 Task: Create a sub task Gather and Analyse Requirements for the task  Develop a new online tool for customer support ticketing in the project AnchorTech , assign it to team member softage.2@softage.net and update the status of the sub task to  On Track  , set the priority of the sub task to Low
Action: Mouse moved to (975, 520)
Screenshot: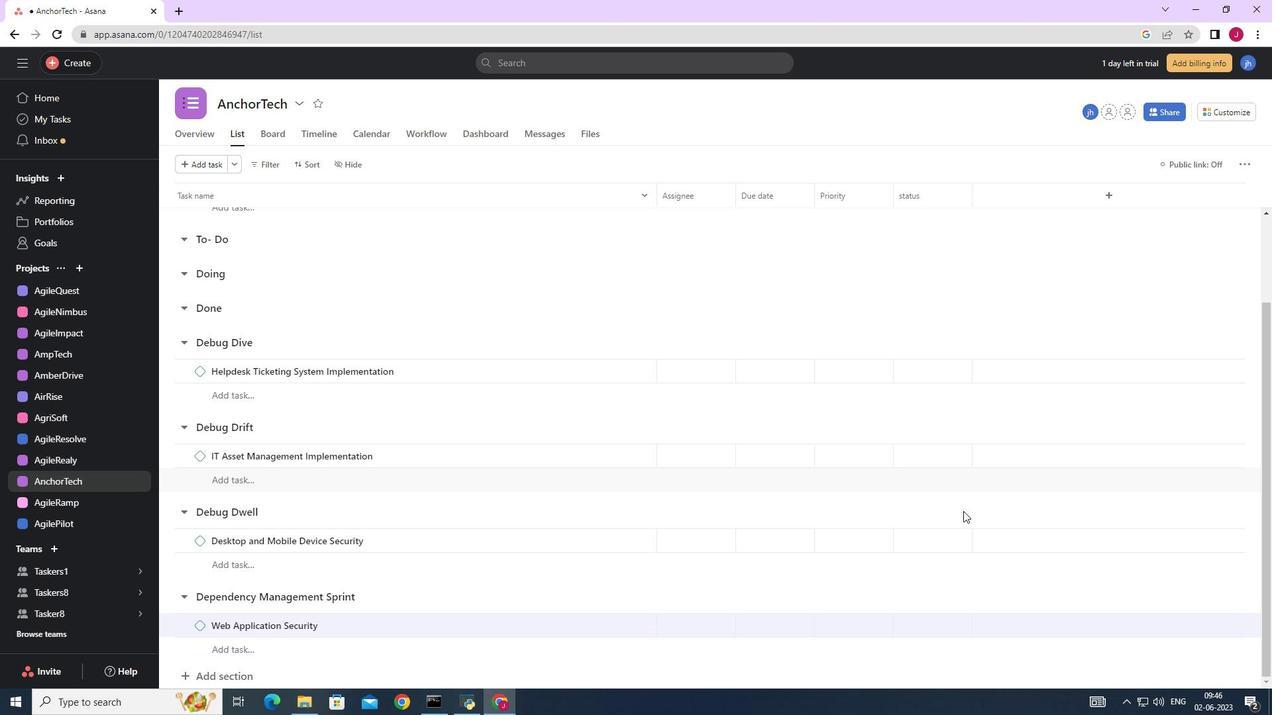 
Action: Mouse scrolled (975, 519) with delta (0, 0)
Screenshot: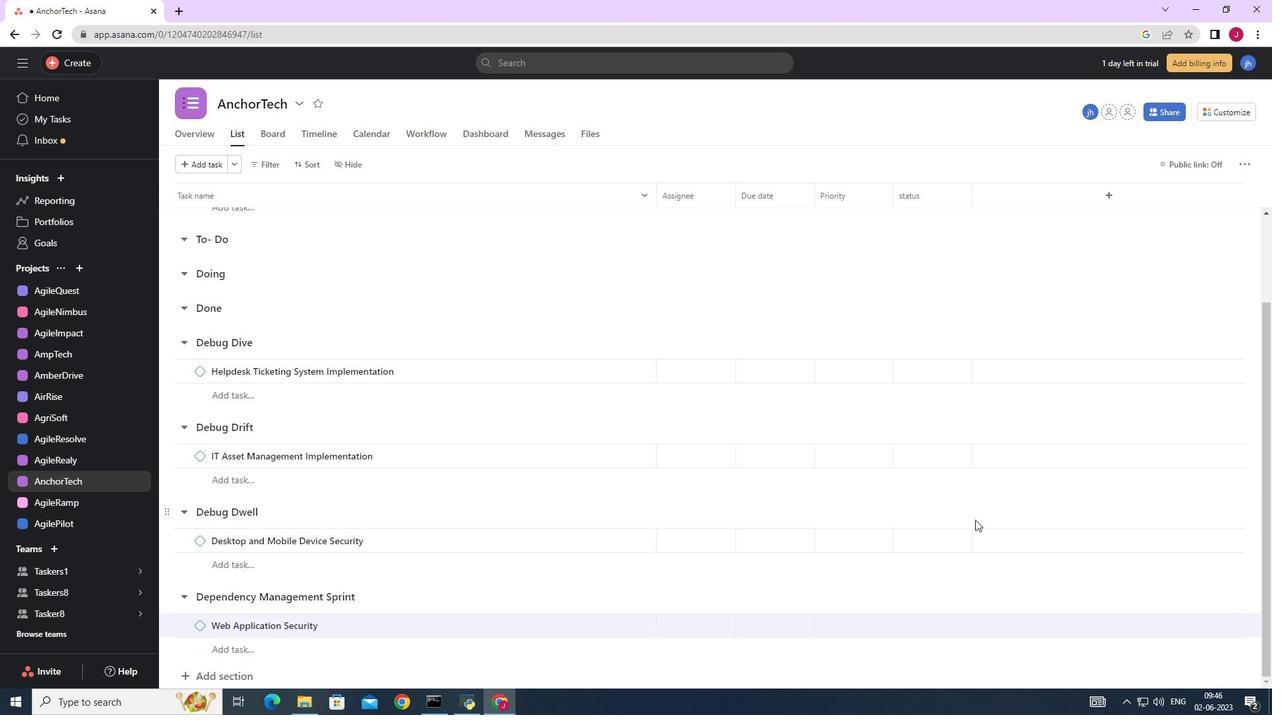 
Action: Mouse scrolled (975, 519) with delta (0, 0)
Screenshot: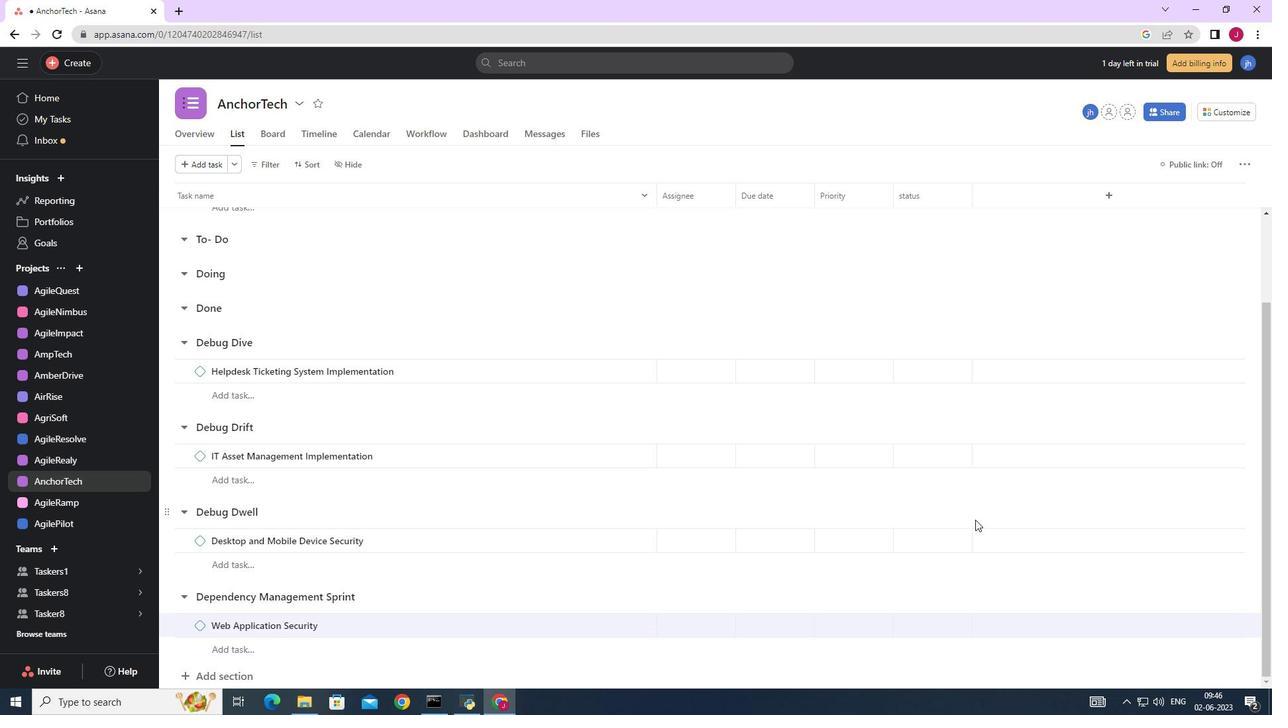 
Action: Mouse scrolled (975, 519) with delta (0, 0)
Screenshot: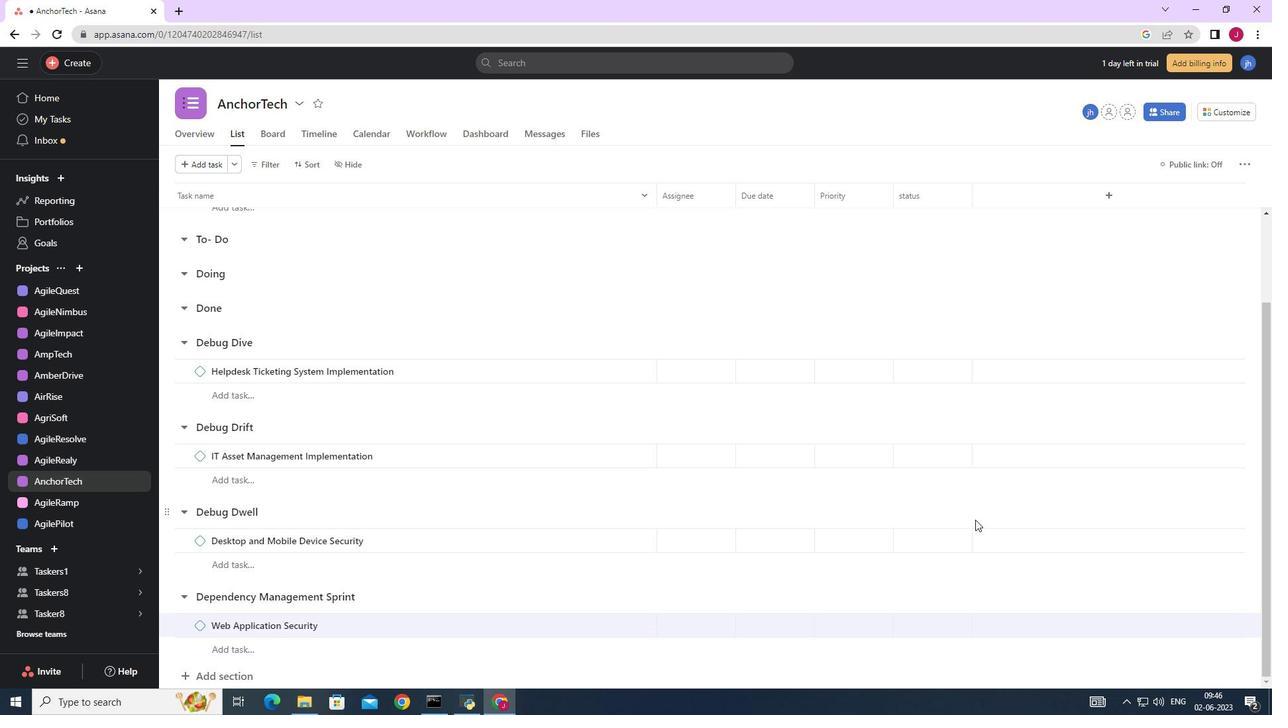 
Action: Mouse scrolled (975, 519) with delta (0, 0)
Screenshot: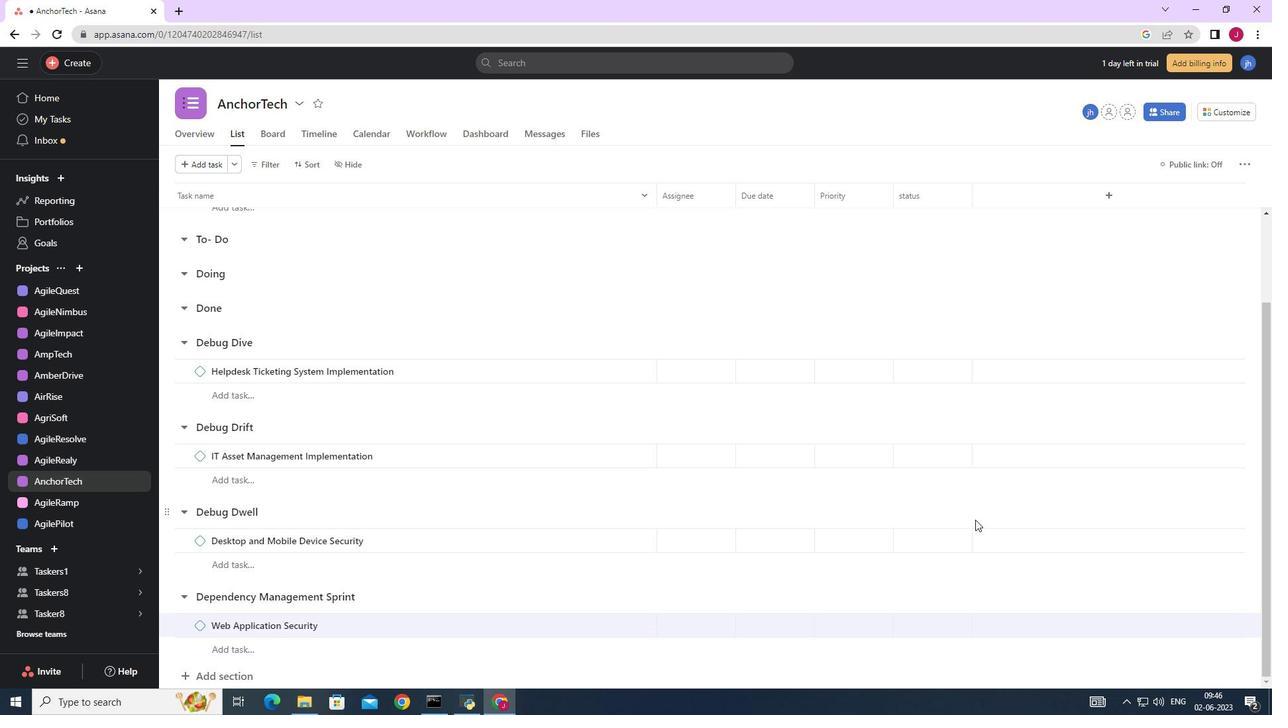 
Action: Mouse scrolled (975, 519) with delta (0, 0)
Screenshot: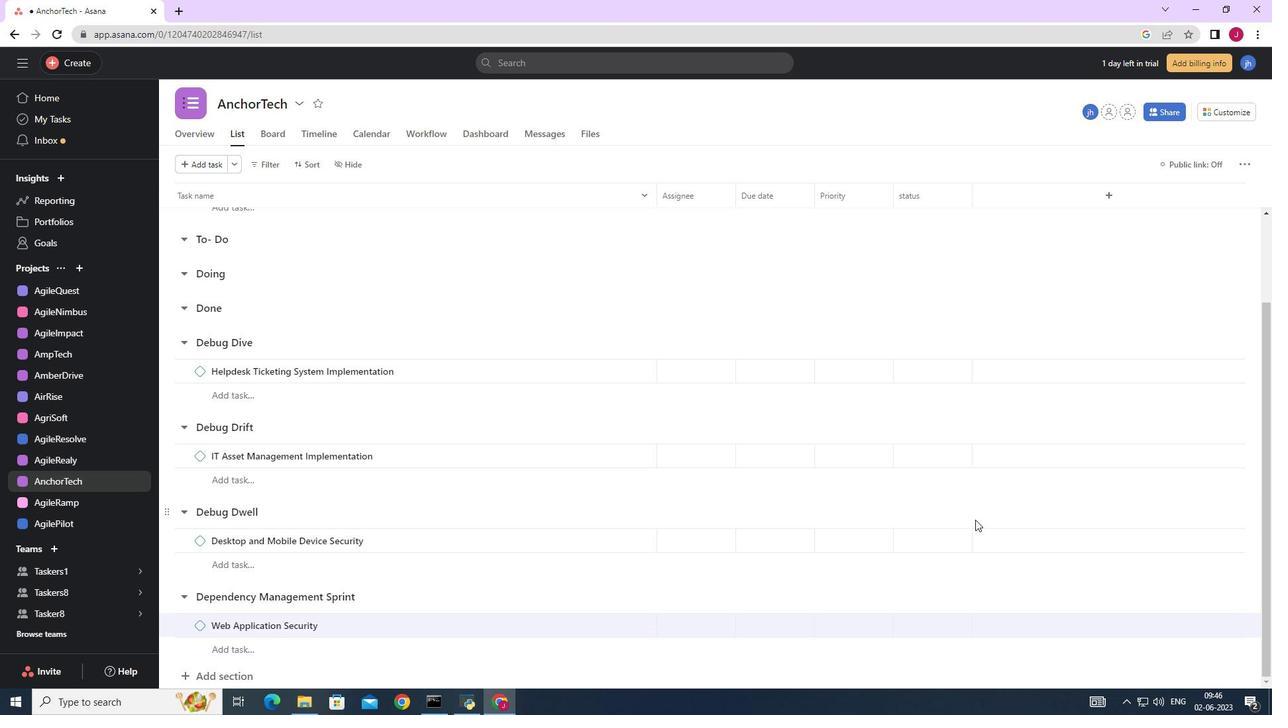 
Action: Mouse moved to (585, 452)
Screenshot: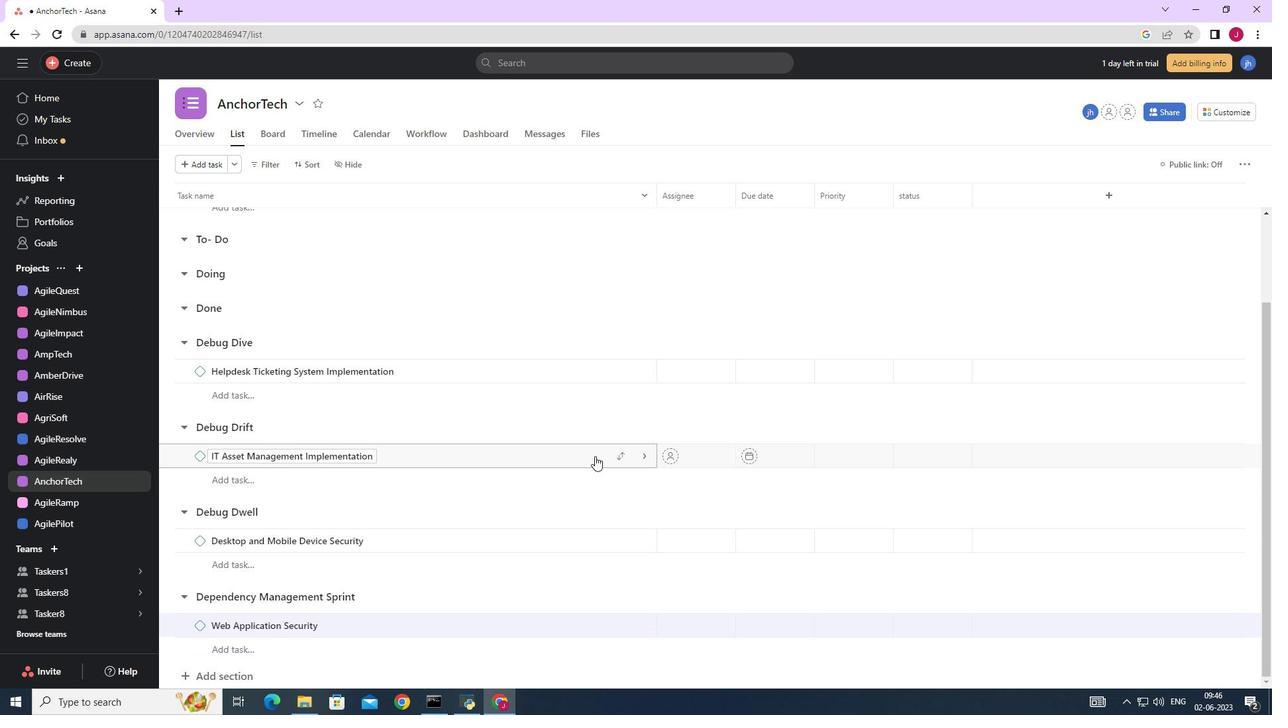 
Action: Mouse scrolled (585, 453) with delta (0, 0)
Screenshot: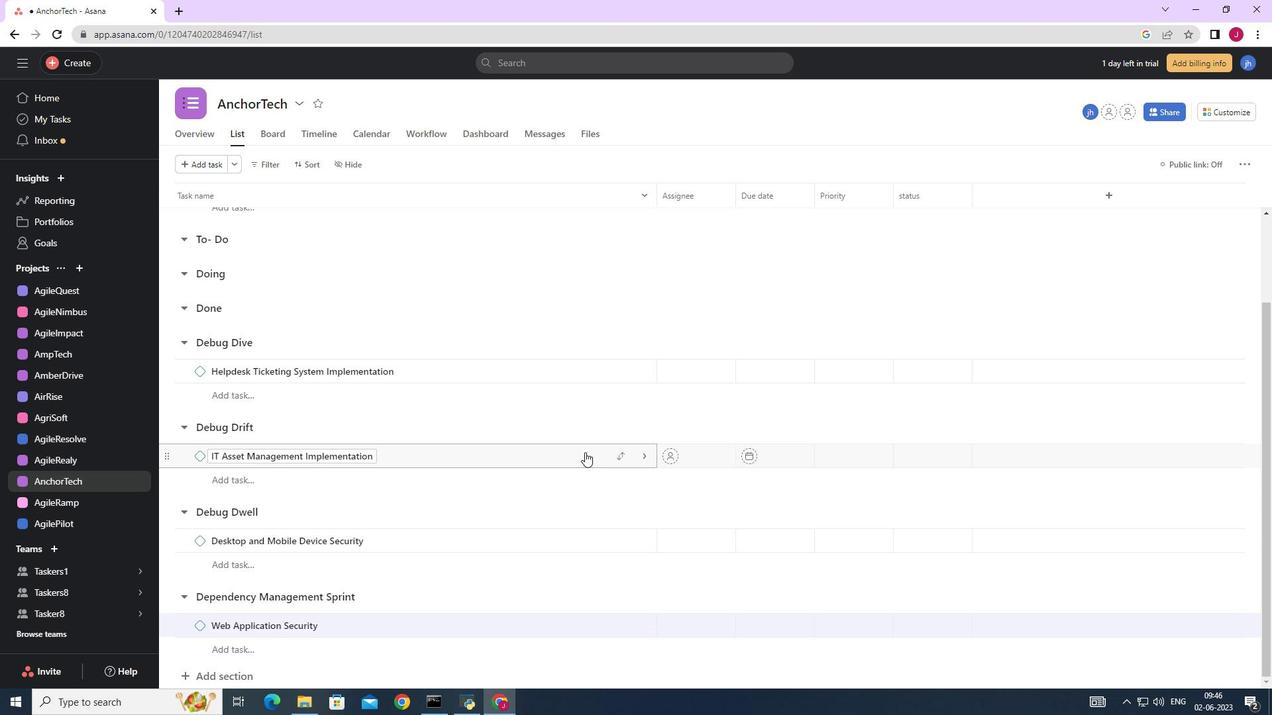 
Action: Mouse scrolled (585, 453) with delta (0, 0)
Screenshot: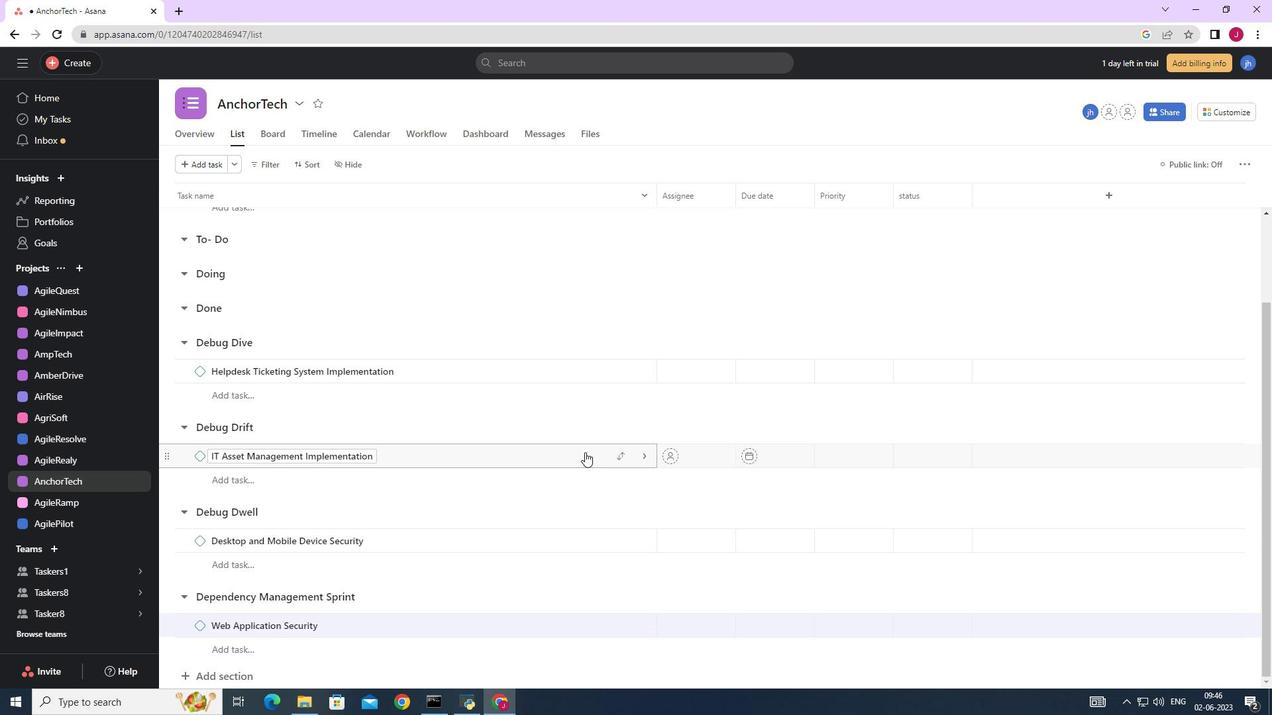 
Action: Mouse moved to (585, 451)
Screenshot: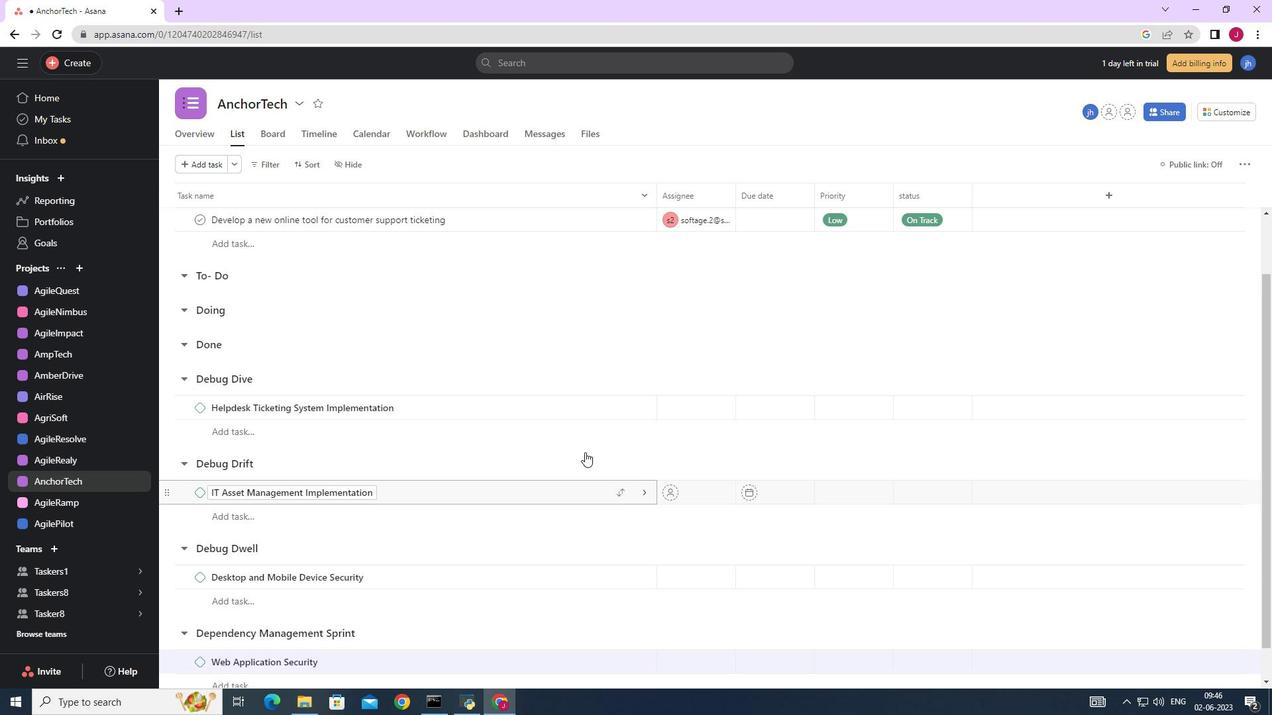 
Action: Mouse scrolled (585, 451) with delta (0, 0)
Screenshot: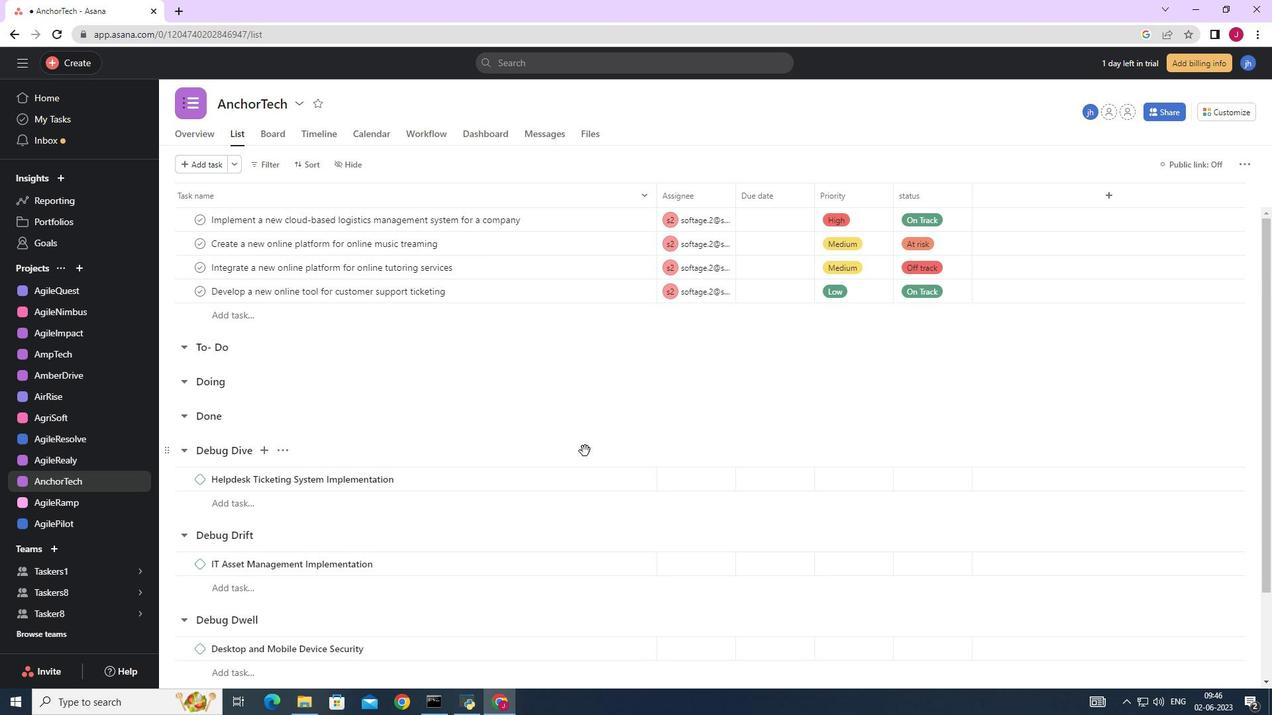 
Action: Mouse moved to (592, 293)
Screenshot: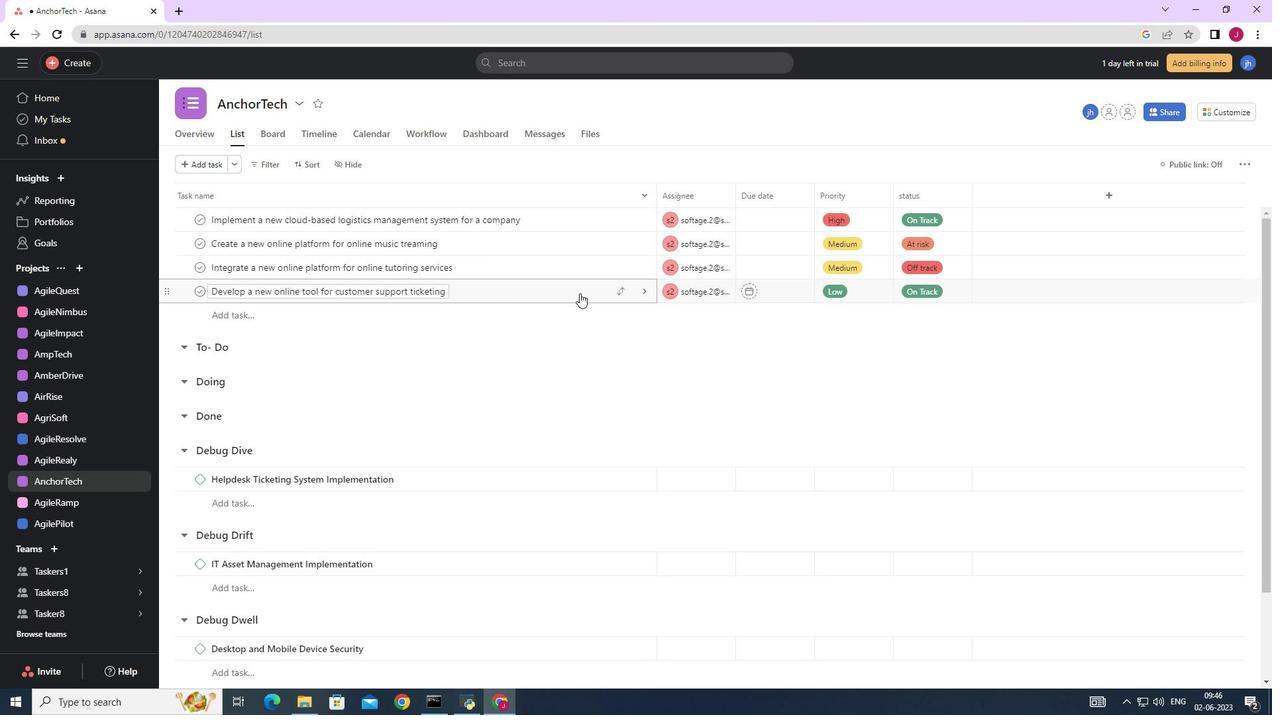 
Action: Mouse pressed left at (592, 293)
Screenshot: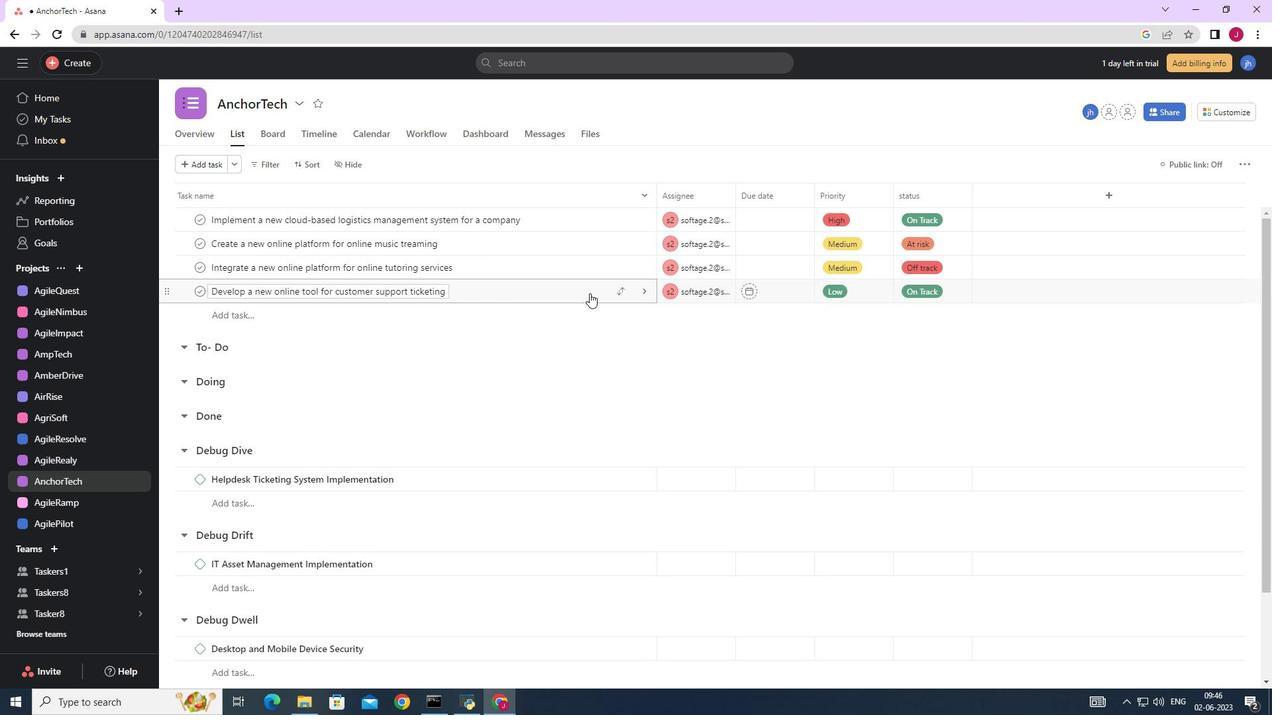 
Action: Mouse moved to (897, 443)
Screenshot: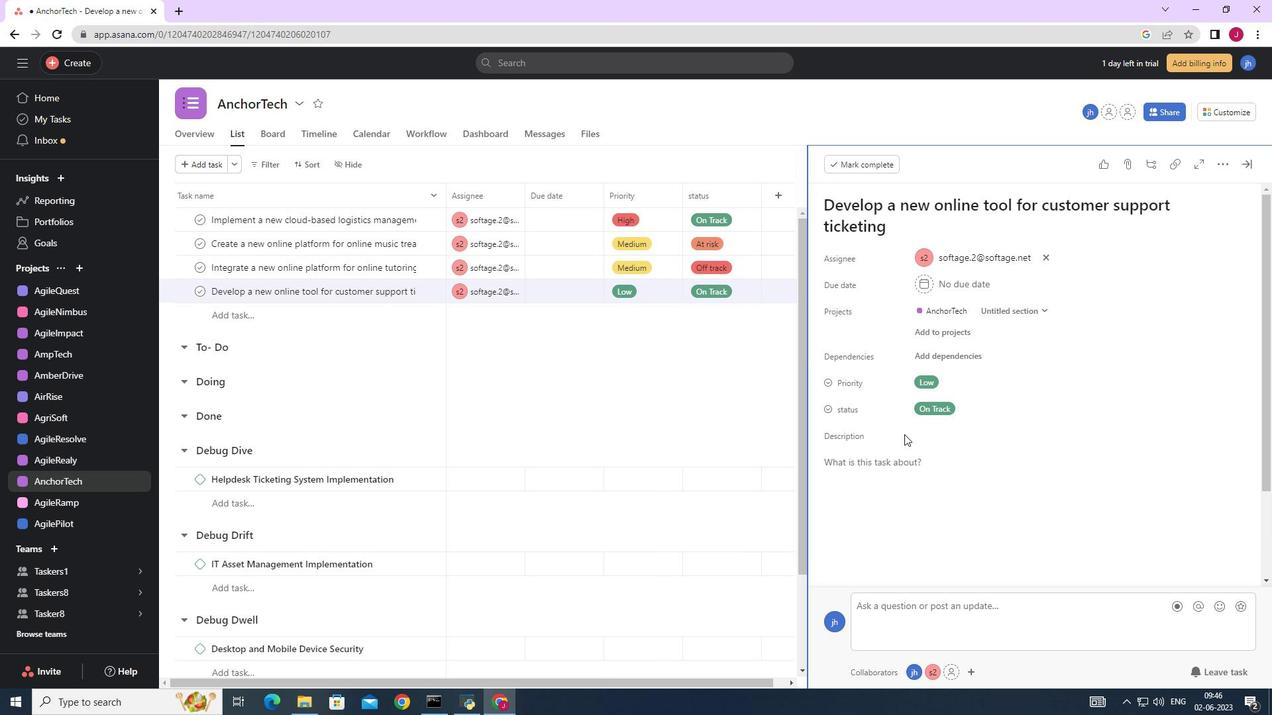 
Action: Mouse scrolled (897, 442) with delta (0, 0)
Screenshot: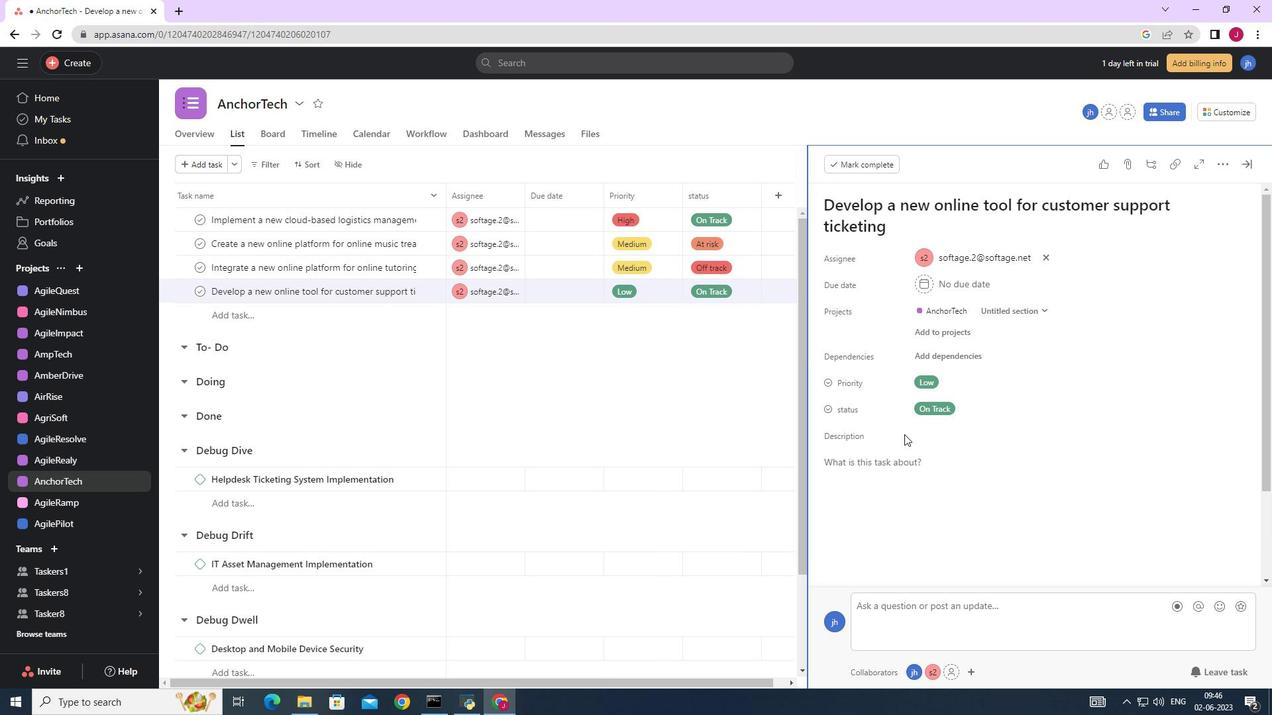 
Action: Mouse scrolled (897, 442) with delta (0, 0)
Screenshot: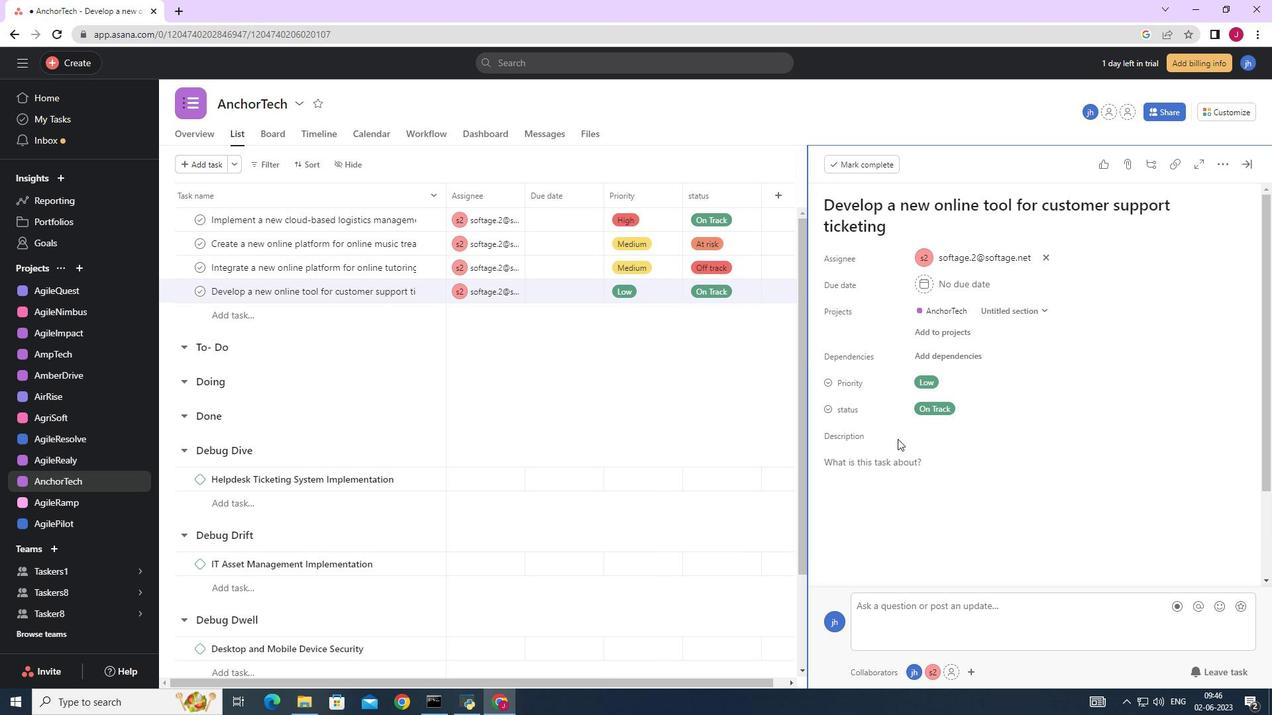 
Action: Mouse scrolled (897, 442) with delta (0, 0)
Screenshot: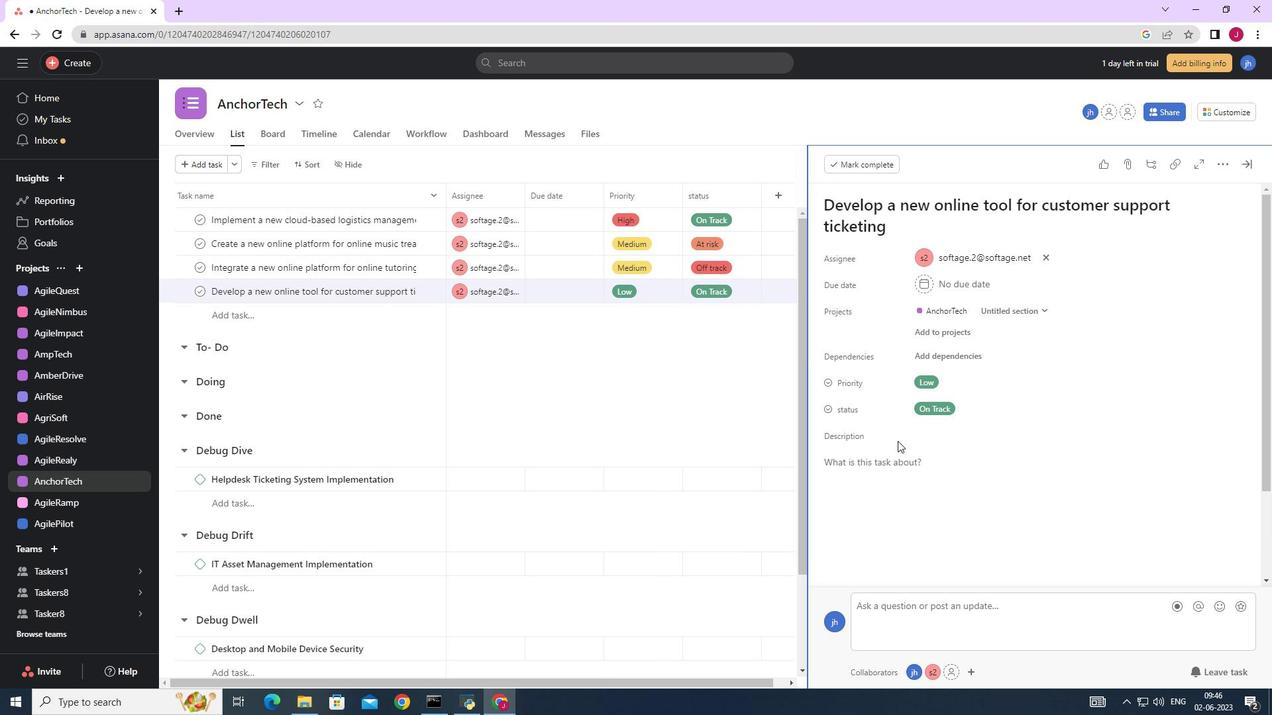 
Action: Mouse moved to (867, 406)
Screenshot: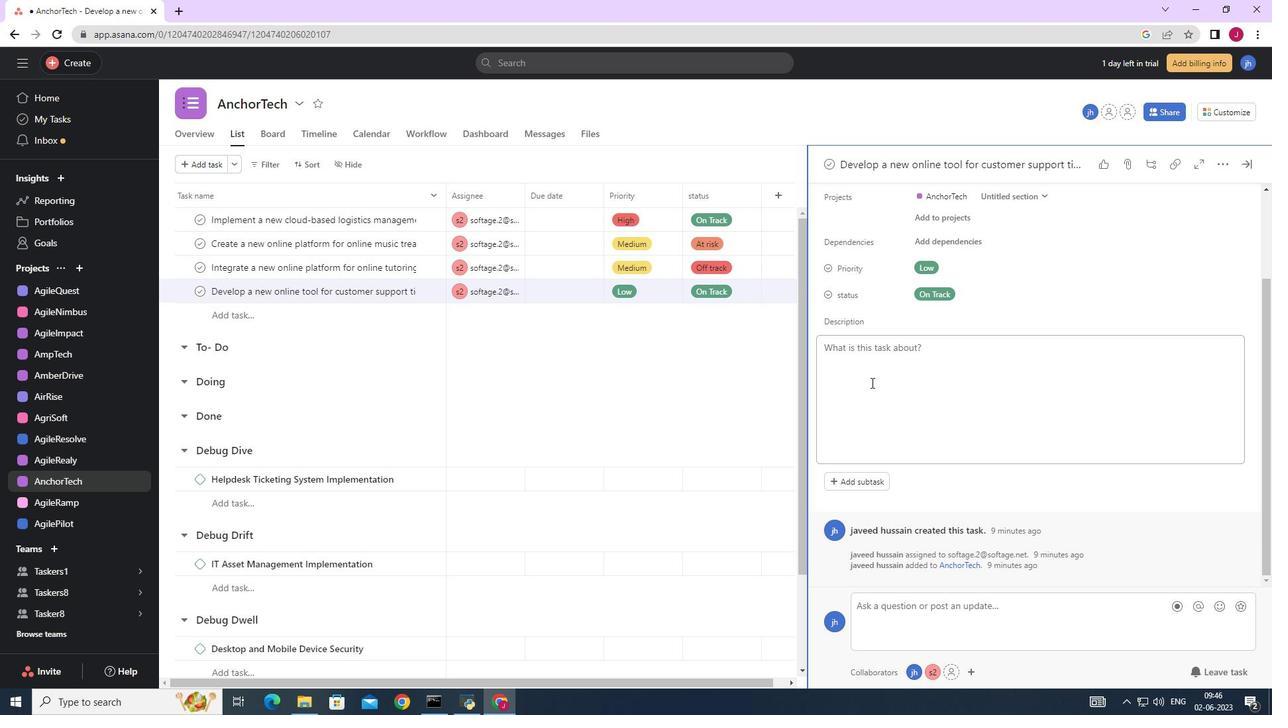 
Action: Mouse scrolled (867, 405) with delta (0, 0)
Screenshot: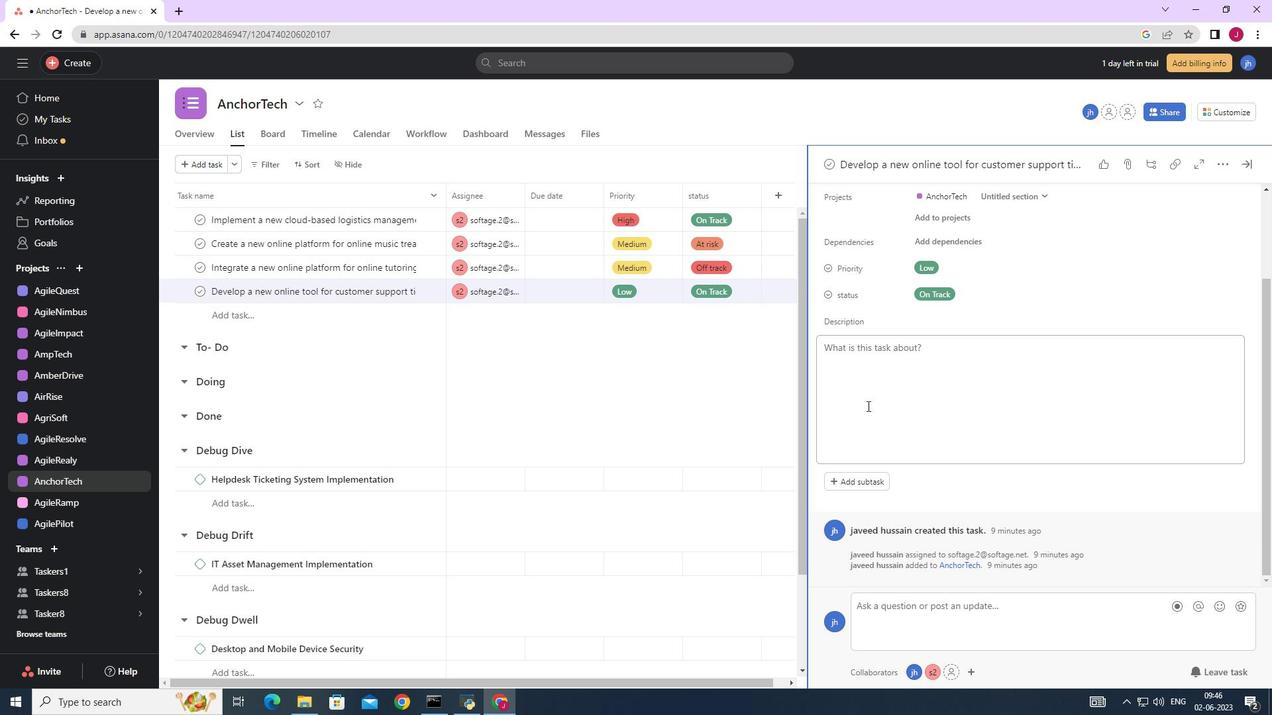
Action: Mouse moved to (867, 406)
Screenshot: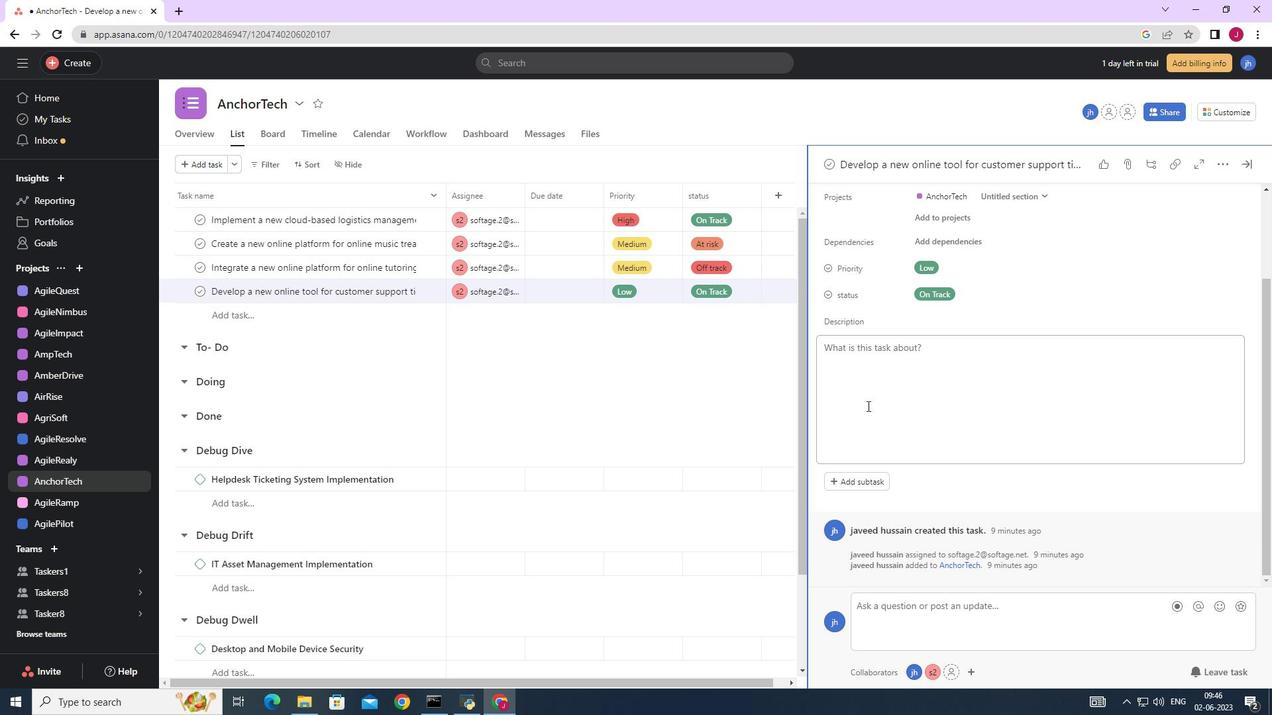 
Action: Mouse scrolled (867, 405) with delta (0, 0)
Screenshot: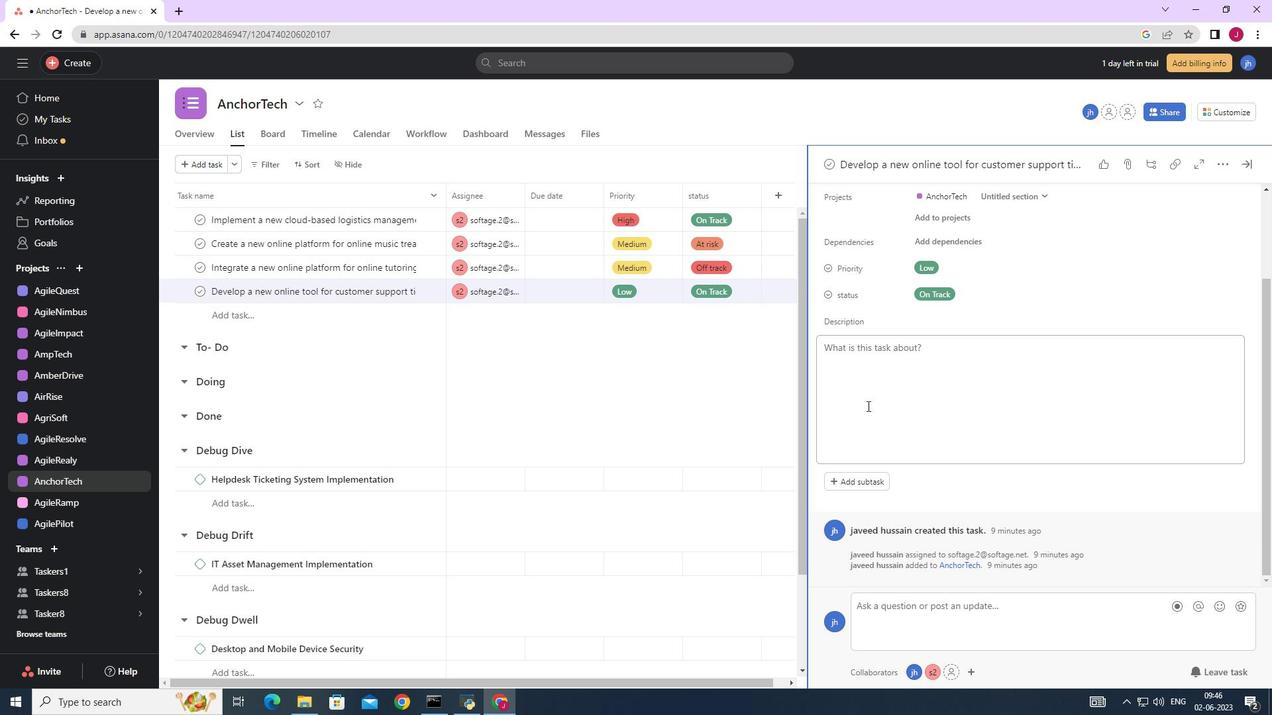 
Action: Mouse moved to (873, 401)
Screenshot: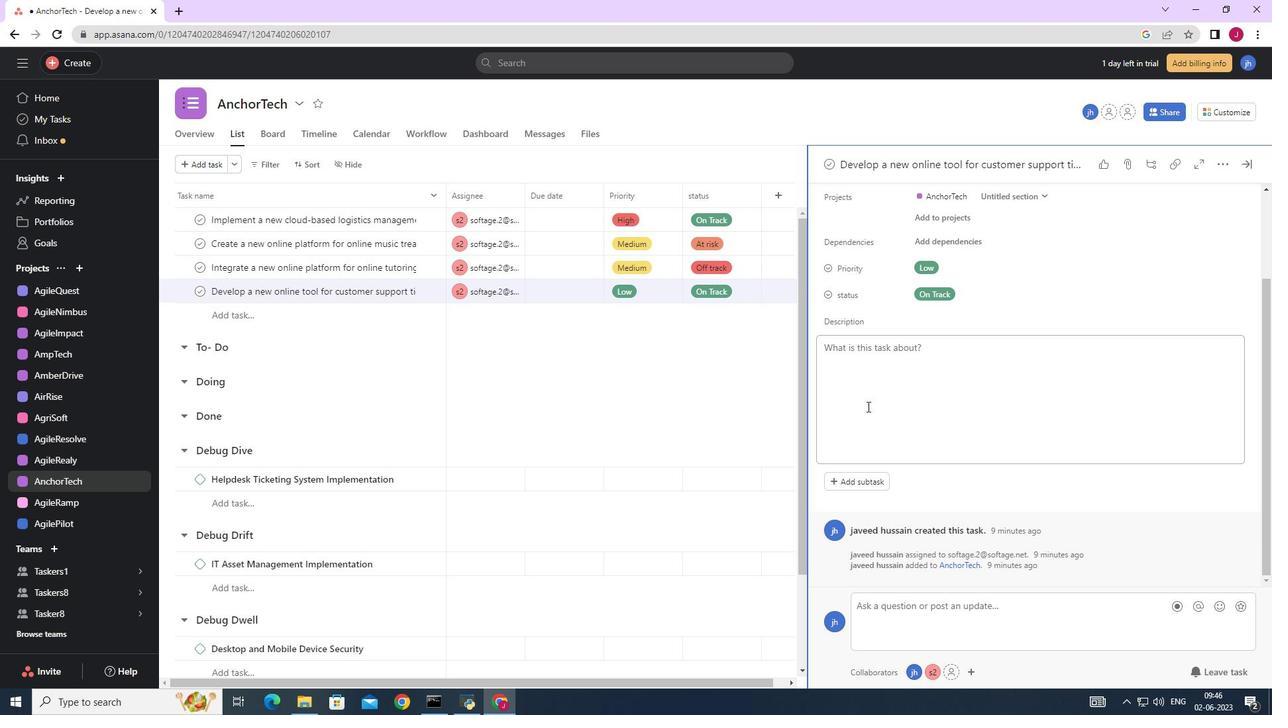 
Action: Mouse scrolled (873, 402) with delta (0, 0)
Screenshot: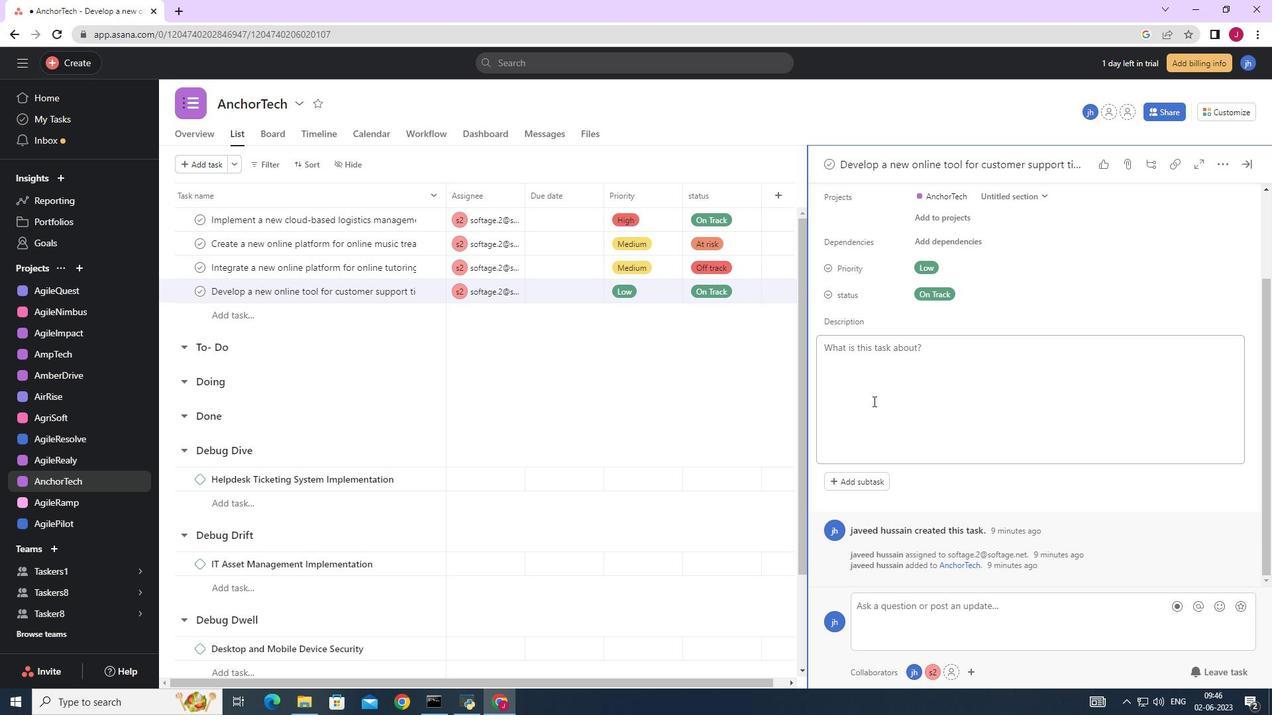 
Action: Mouse scrolled (873, 402) with delta (0, 0)
Screenshot: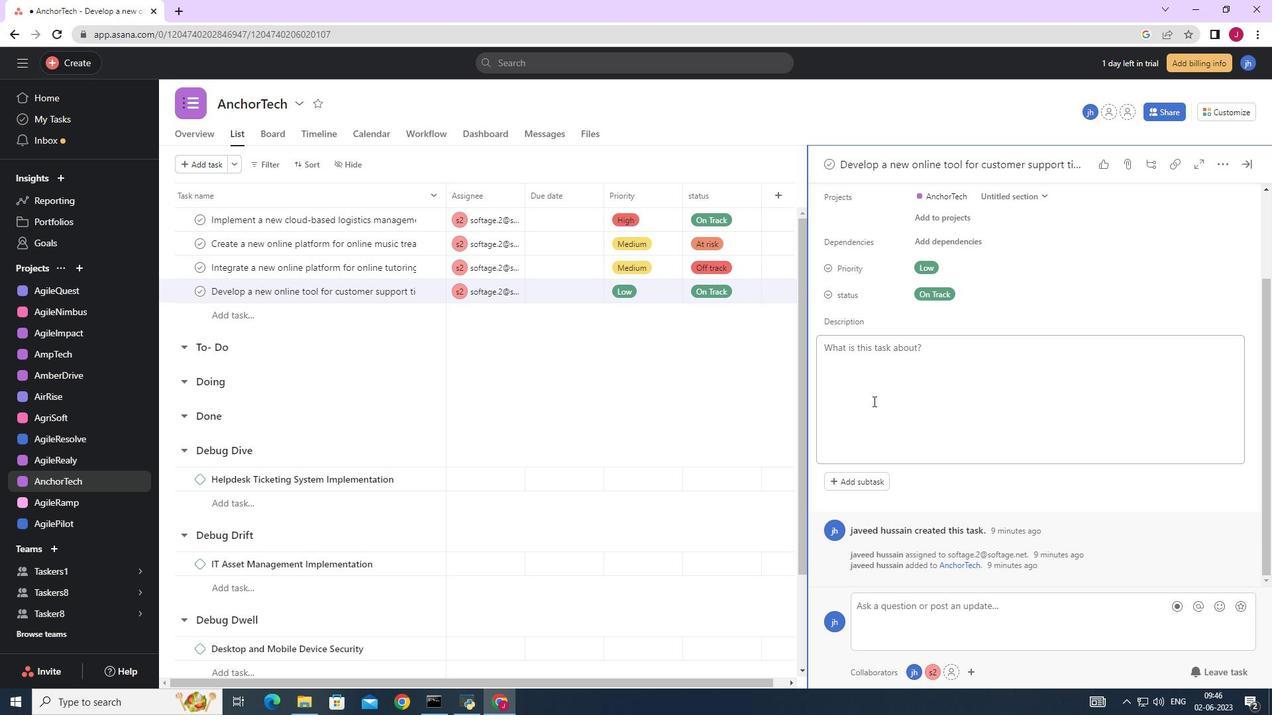 
Action: Mouse scrolled (873, 402) with delta (0, 0)
Screenshot: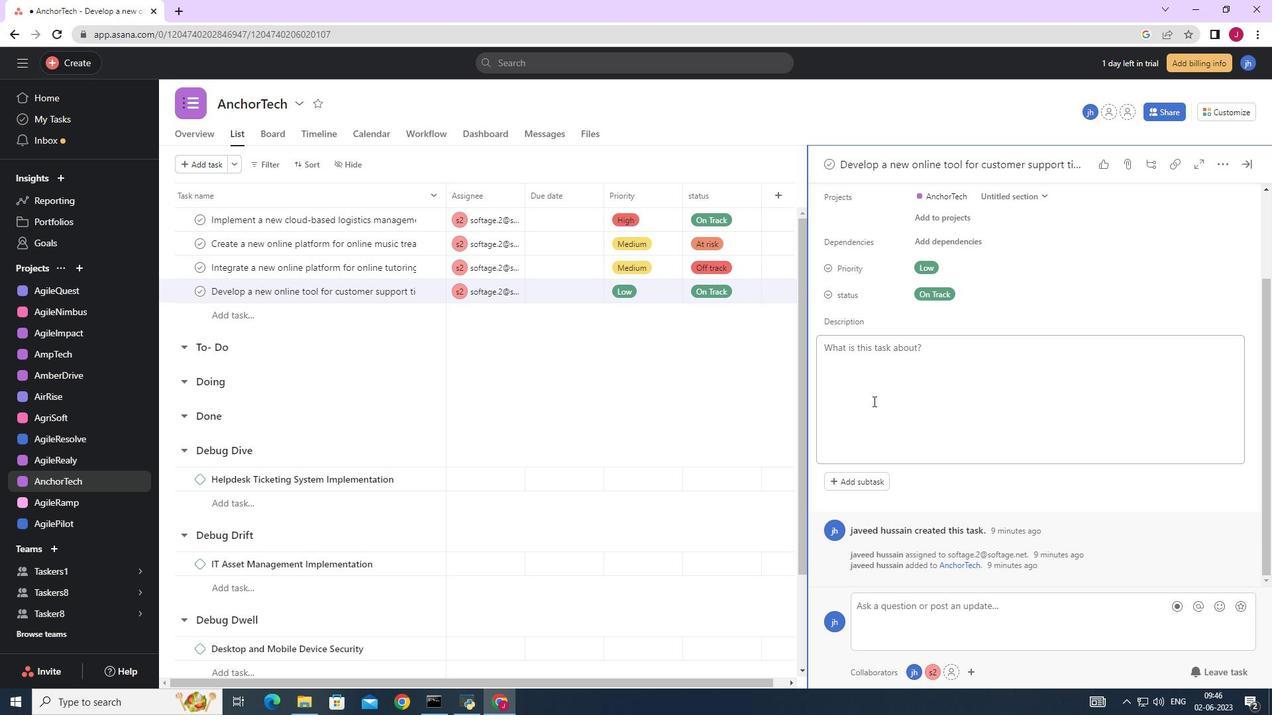 
Action: Mouse moved to (959, 350)
Screenshot: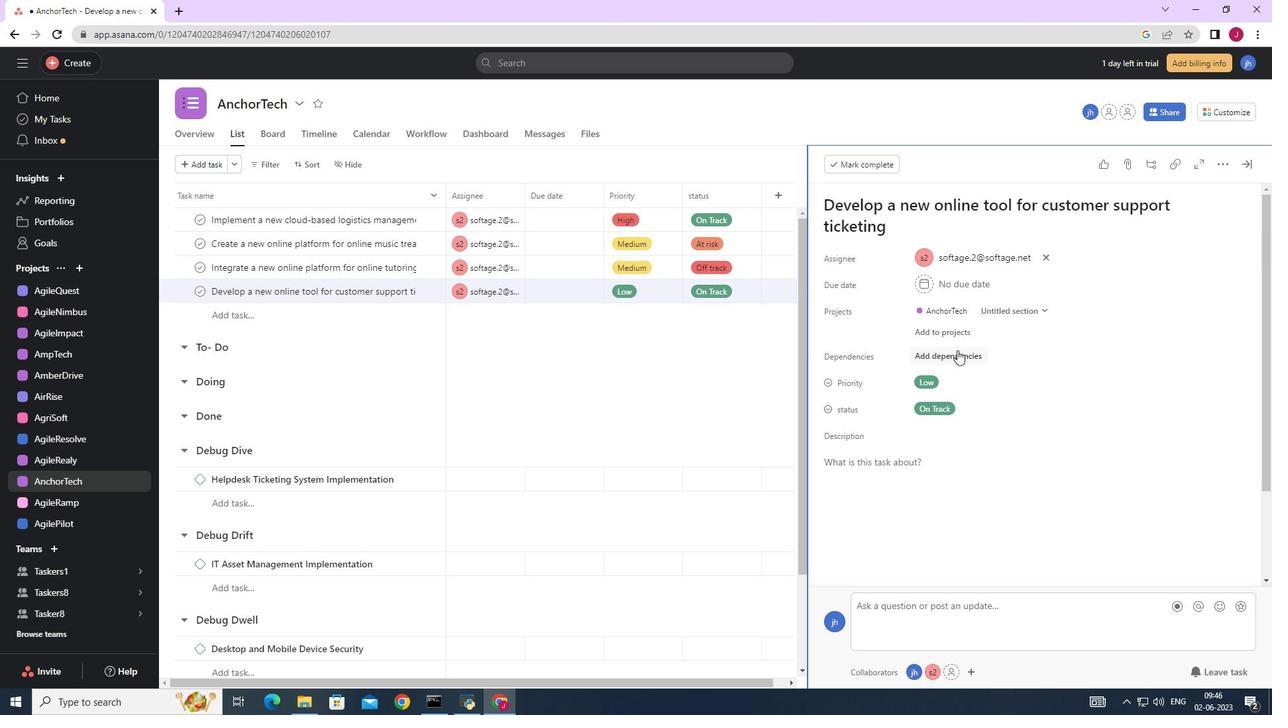
Action: Mouse pressed left at (959, 350)
Screenshot: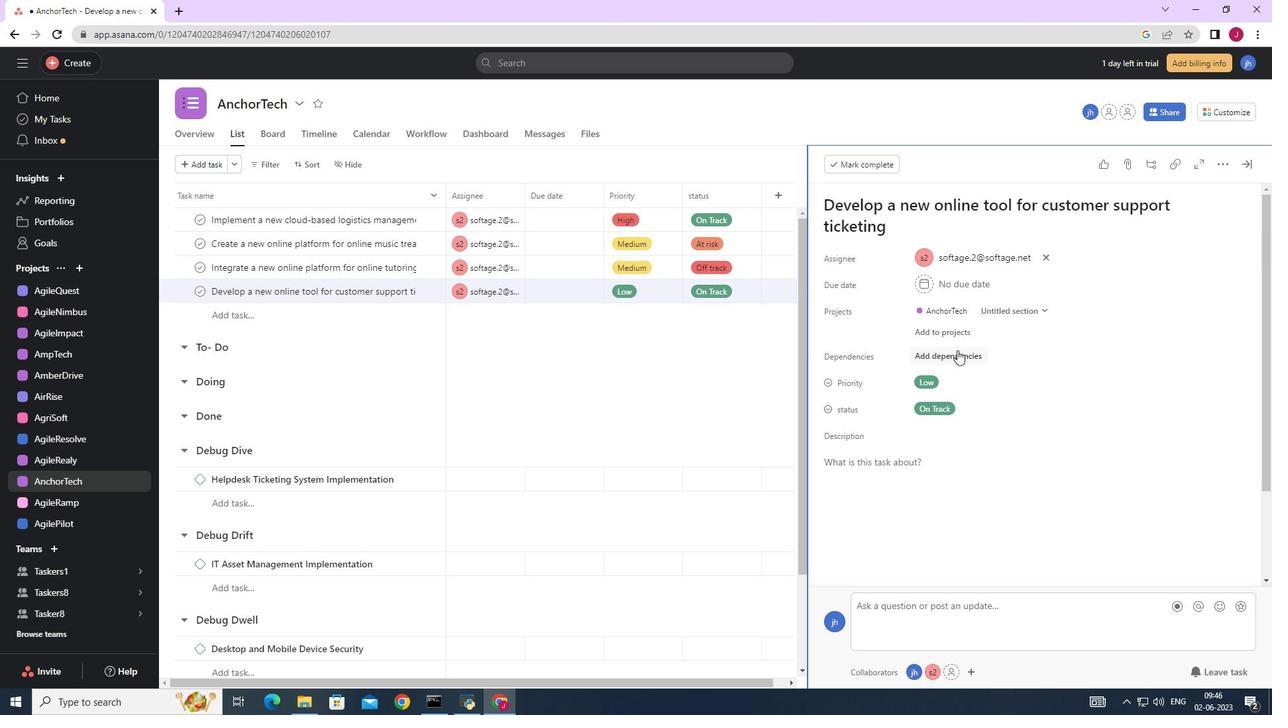 
Action: Mouse moved to (1024, 352)
Screenshot: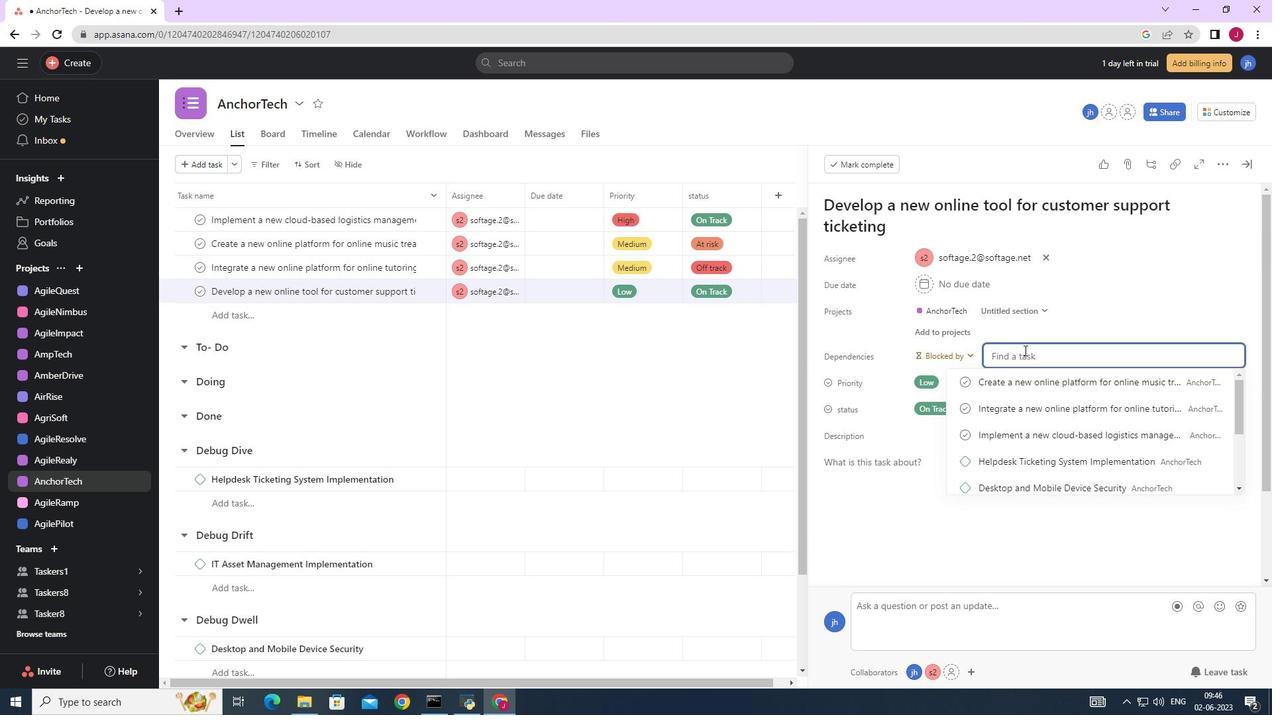 
Action: Key pressed <Key.caps_lock>G<Key.caps_lock>ather<Key.space>and<Key.space><Key.caps_lock>A<Key.caps_lock>nalyse<Key.space><Key.caps_lock>R<Key.caps_lock>equirements
Screenshot: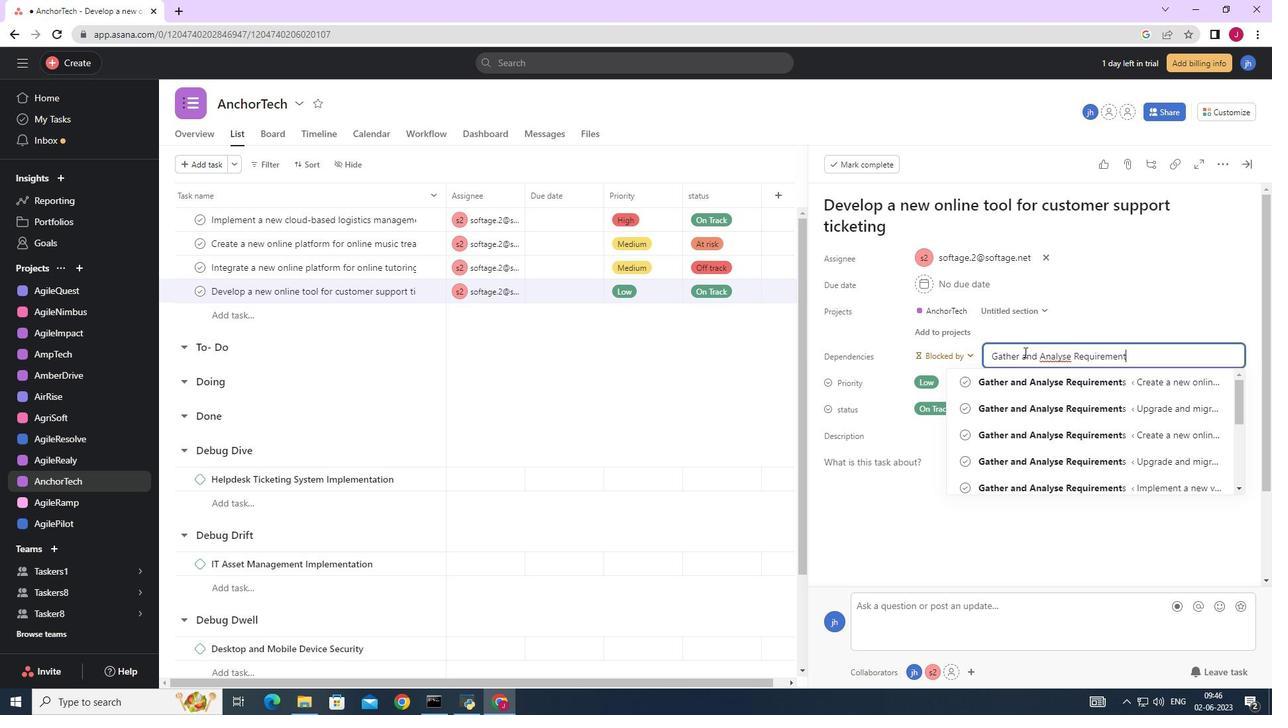 
Action: Mouse moved to (1168, 340)
Screenshot: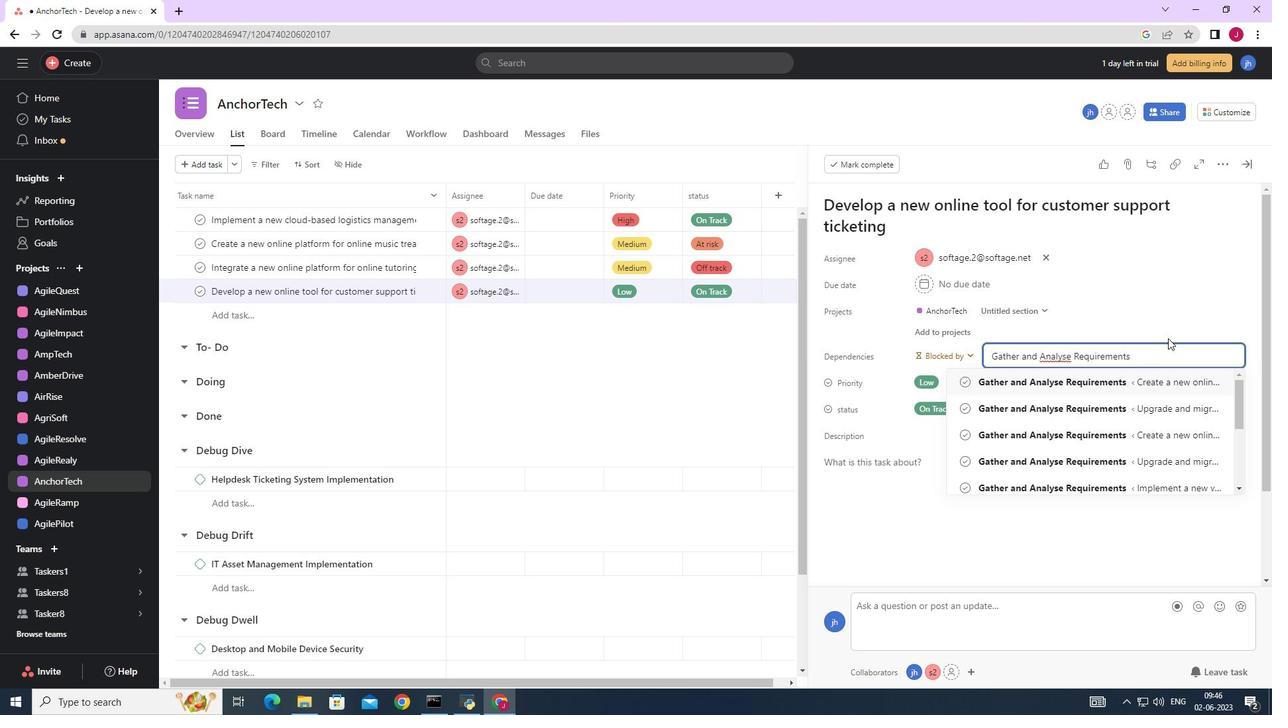 
Action: Key pressed <Key.backspace><Key.backspace><Key.backspace><Key.backspace><Key.backspace><Key.backspace><Key.backspace><Key.backspace><Key.backspace><Key.backspace><Key.backspace><Key.backspace><Key.backspace><Key.backspace><Key.backspace><Key.backspace><Key.backspace><Key.backspace><Key.backspace><Key.backspace><Key.backspace><Key.backspace><Key.backspace><Key.backspace><Key.backspace><Key.backspace><Key.backspace><Key.backspace><Key.backspace><Key.backspace><Key.backspace><Key.backspace><Key.backspace><Key.backspace><Key.backspace><Key.backspace><Key.backspace><Key.backspace>
Screenshot: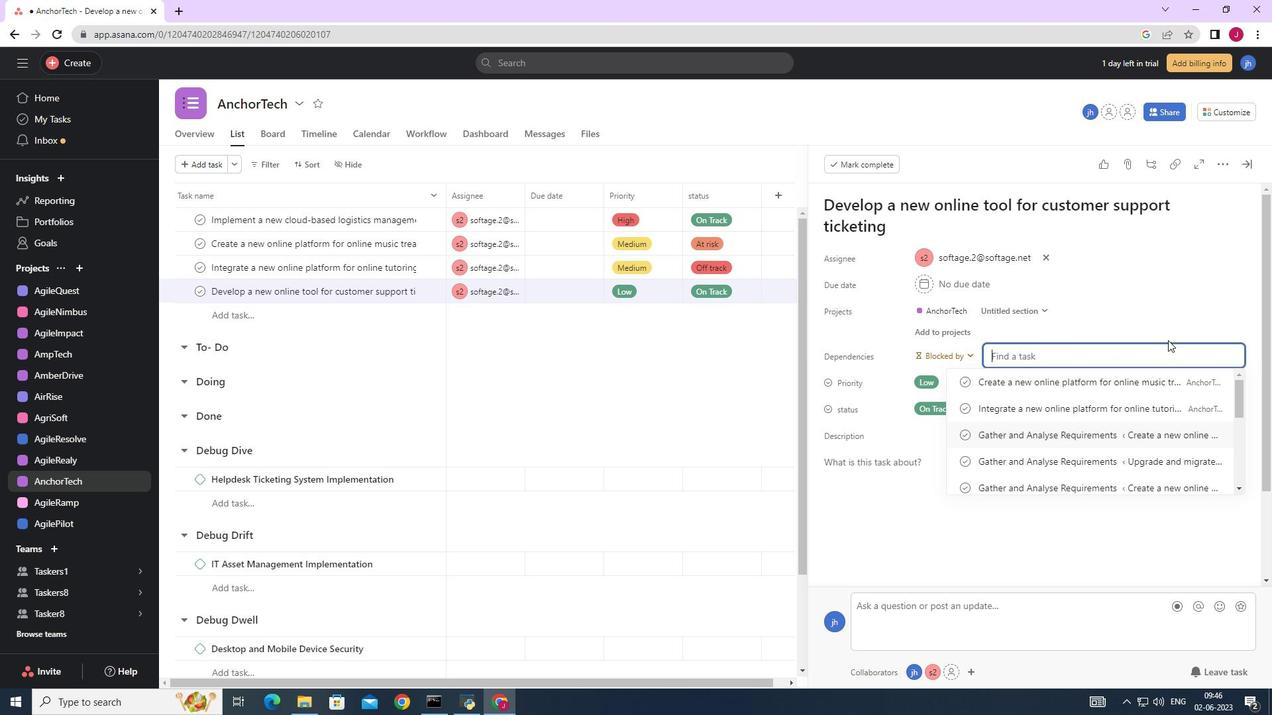 
Action: Mouse moved to (1193, 250)
Screenshot: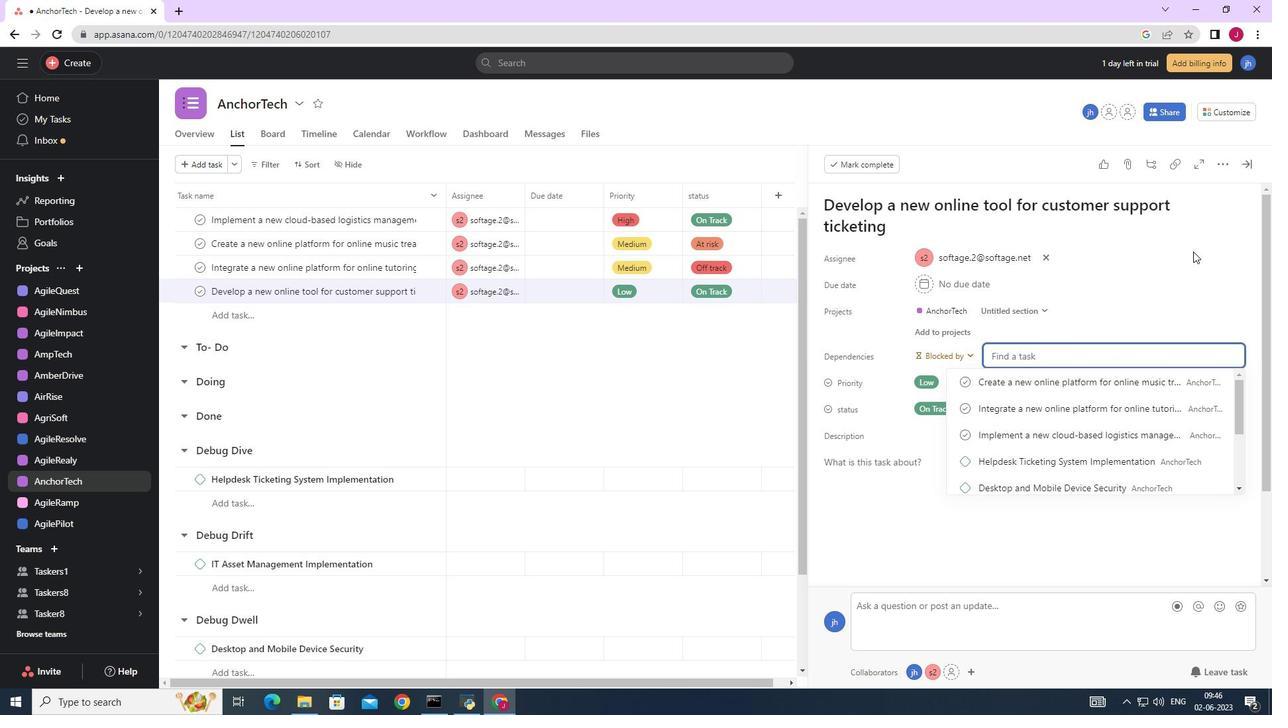 
Action: Mouse pressed left at (1193, 250)
Screenshot: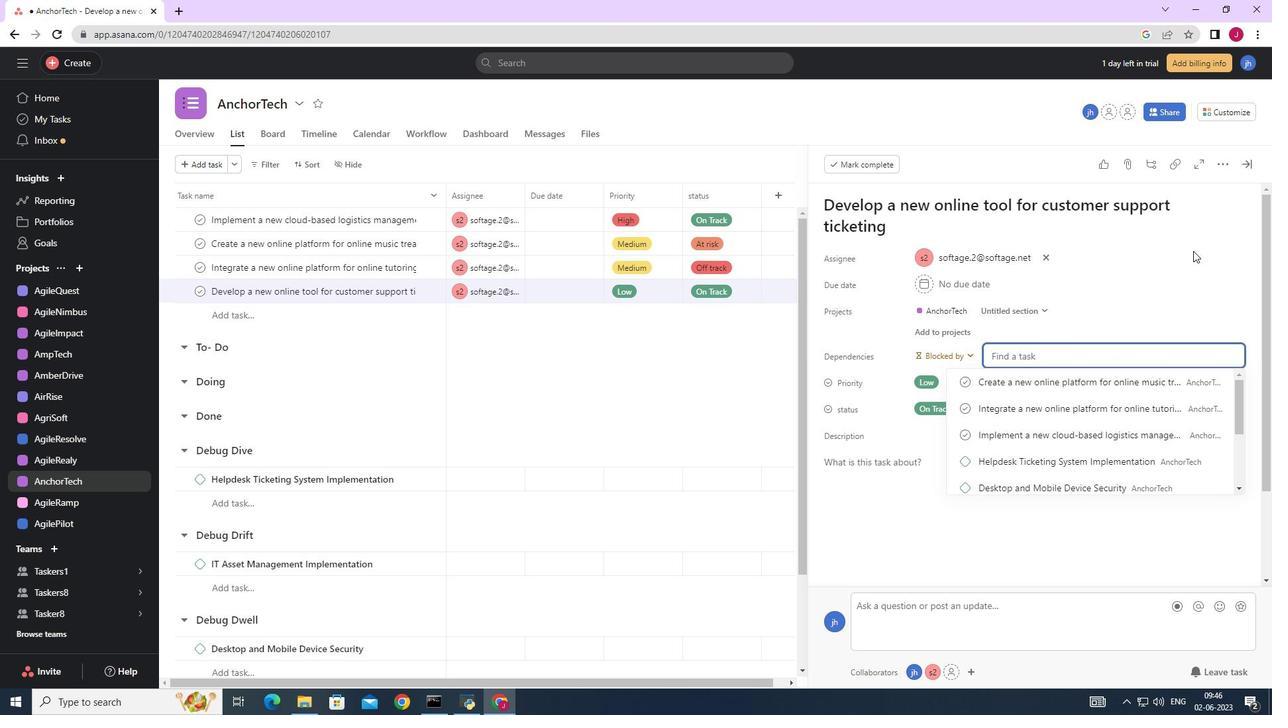 
Action: Mouse moved to (955, 431)
Screenshot: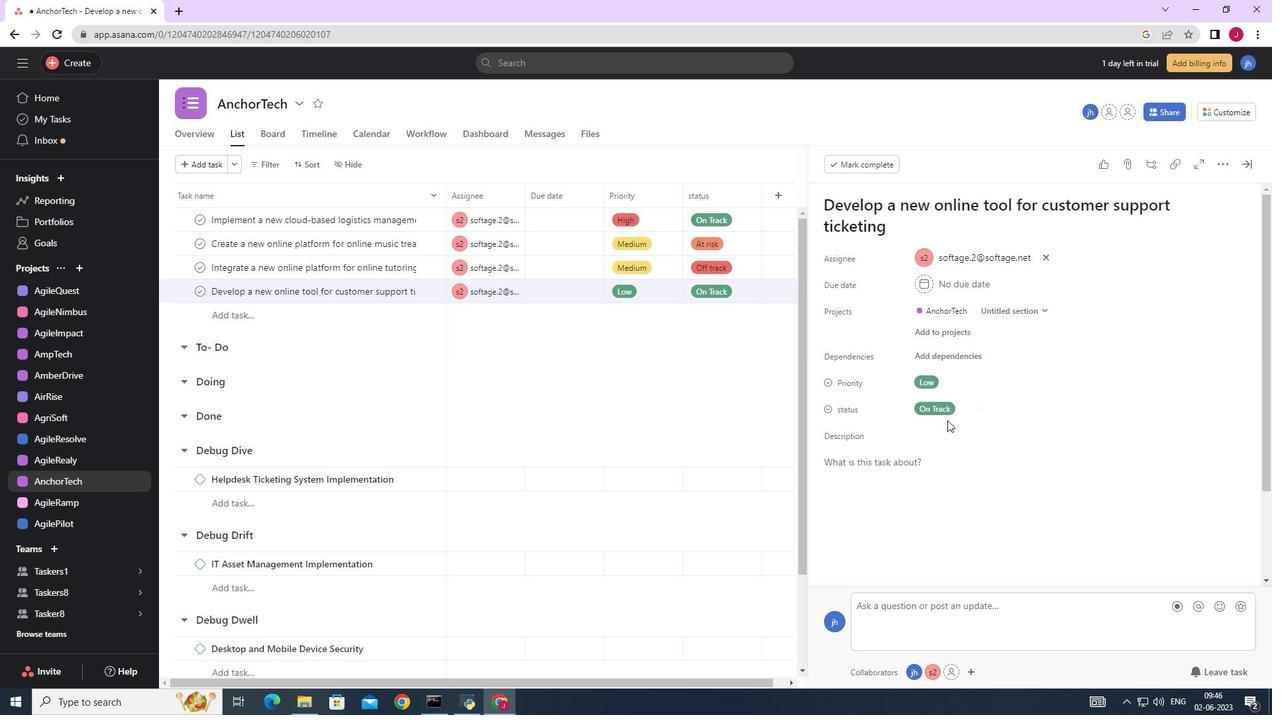 
Action: Mouse scrolled (955, 430) with delta (0, 0)
Screenshot: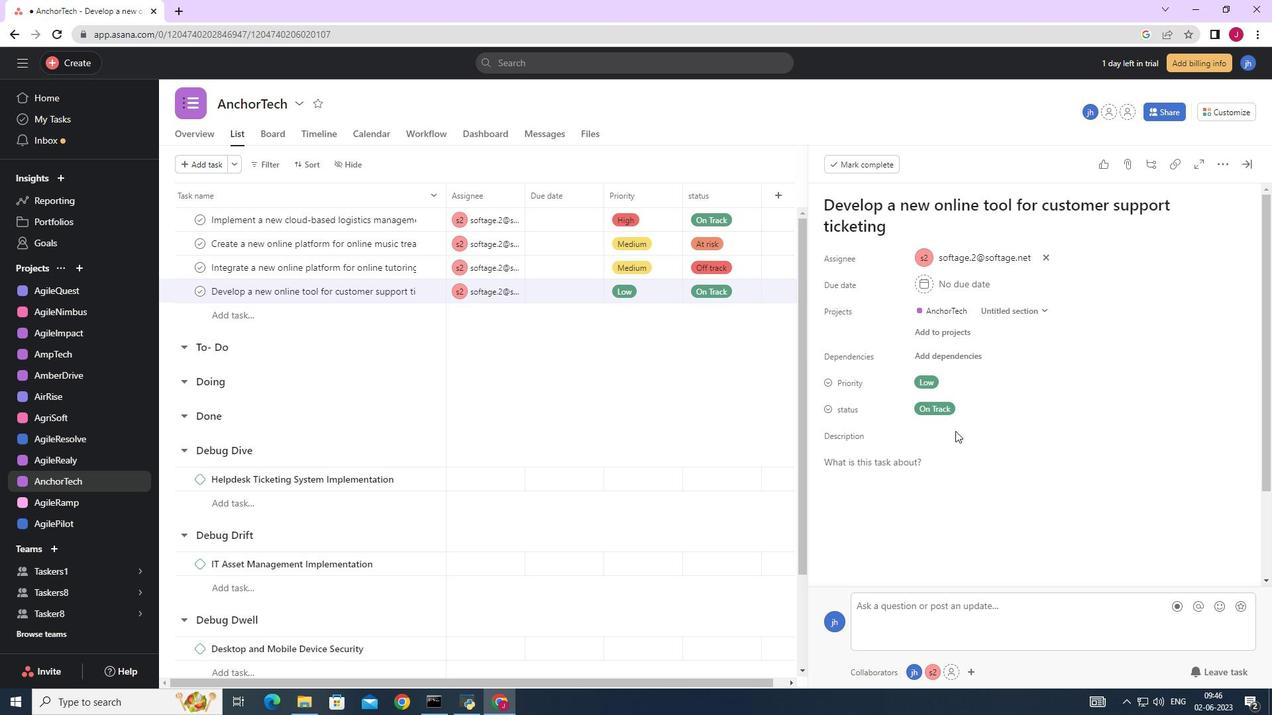 
Action: Mouse scrolled (955, 430) with delta (0, 0)
Screenshot: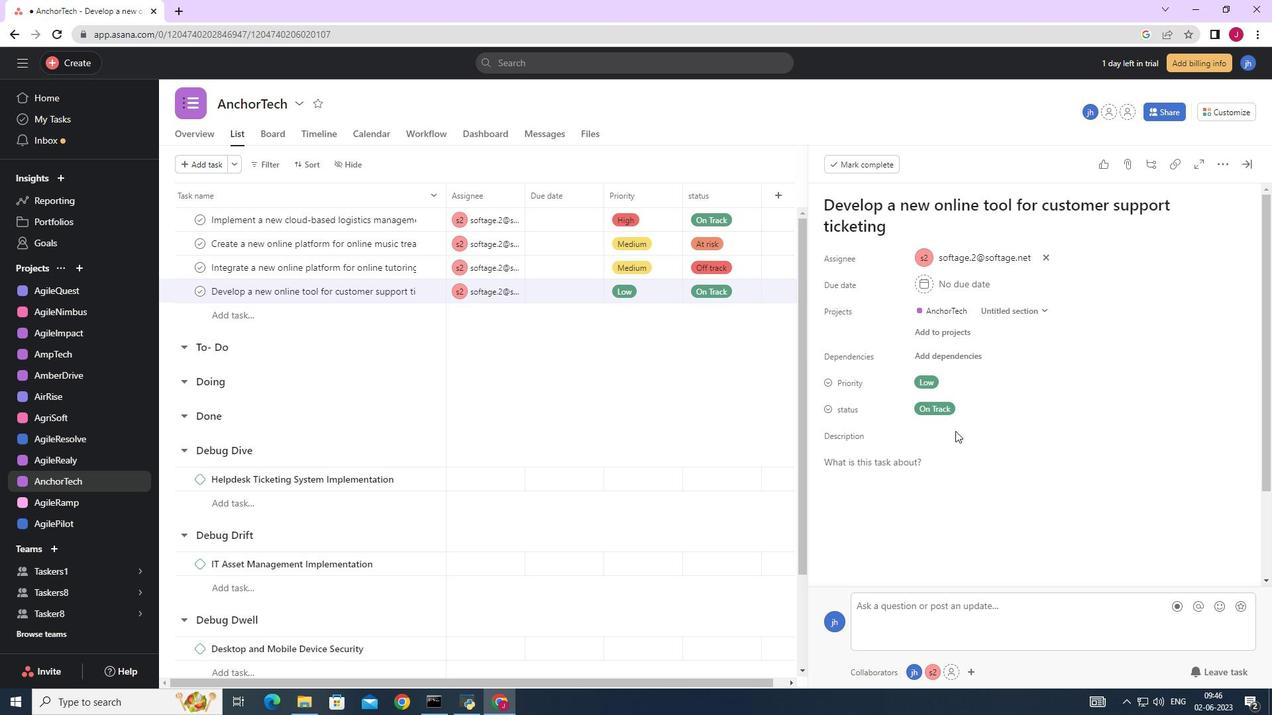 
Action: Mouse scrolled (955, 430) with delta (0, 0)
Screenshot: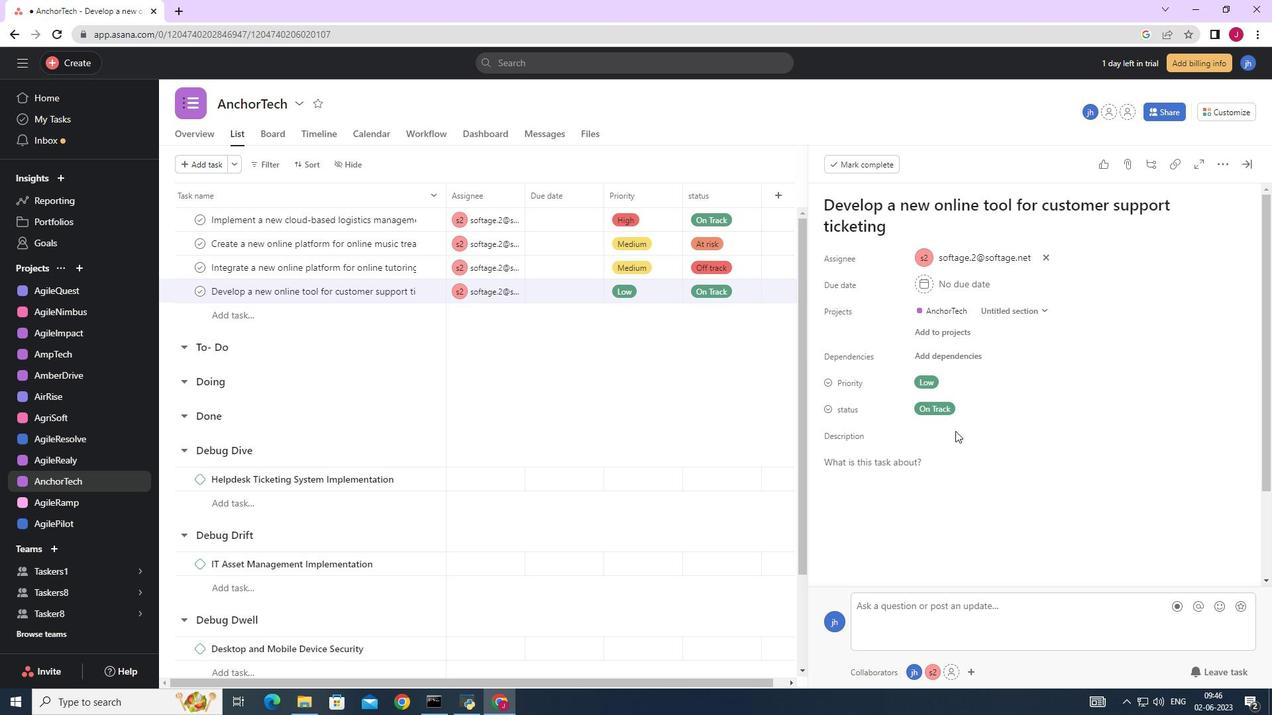 
Action: Mouse scrolled (955, 430) with delta (0, 0)
Screenshot: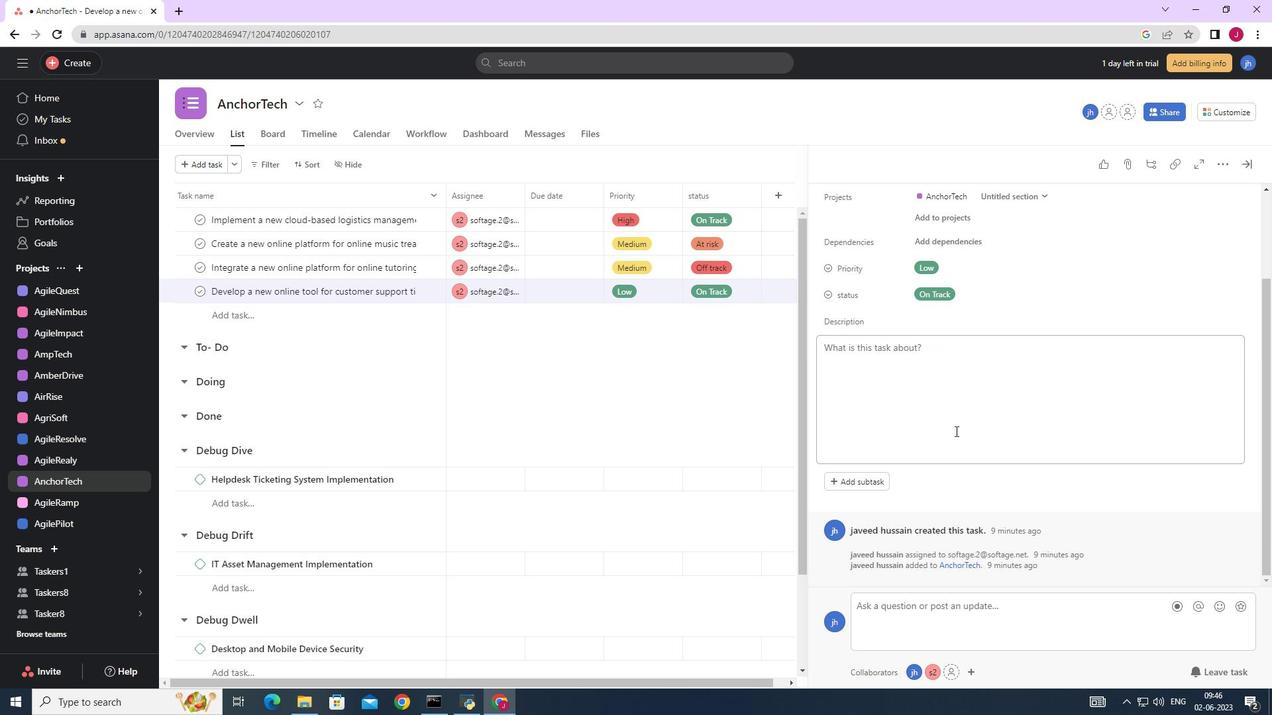 
Action: Mouse scrolled (955, 430) with delta (0, 0)
Screenshot: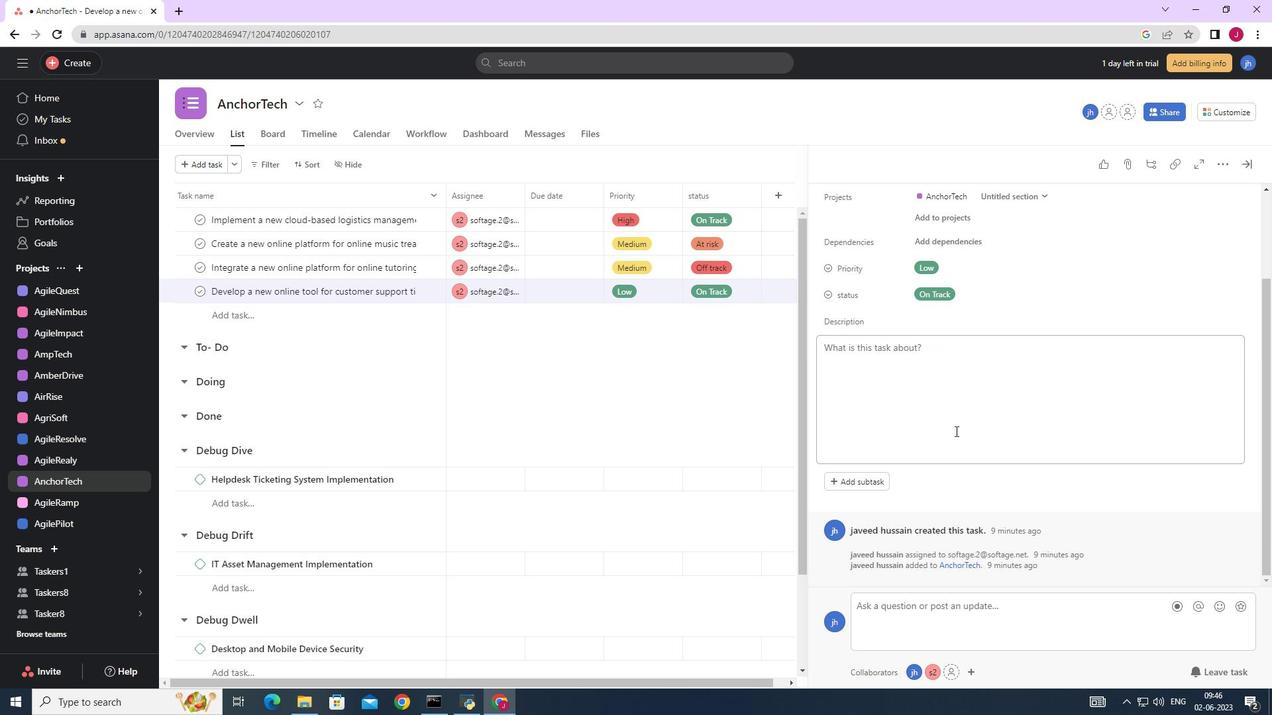 
Action: Mouse scrolled (955, 430) with delta (0, 0)
Screenshot: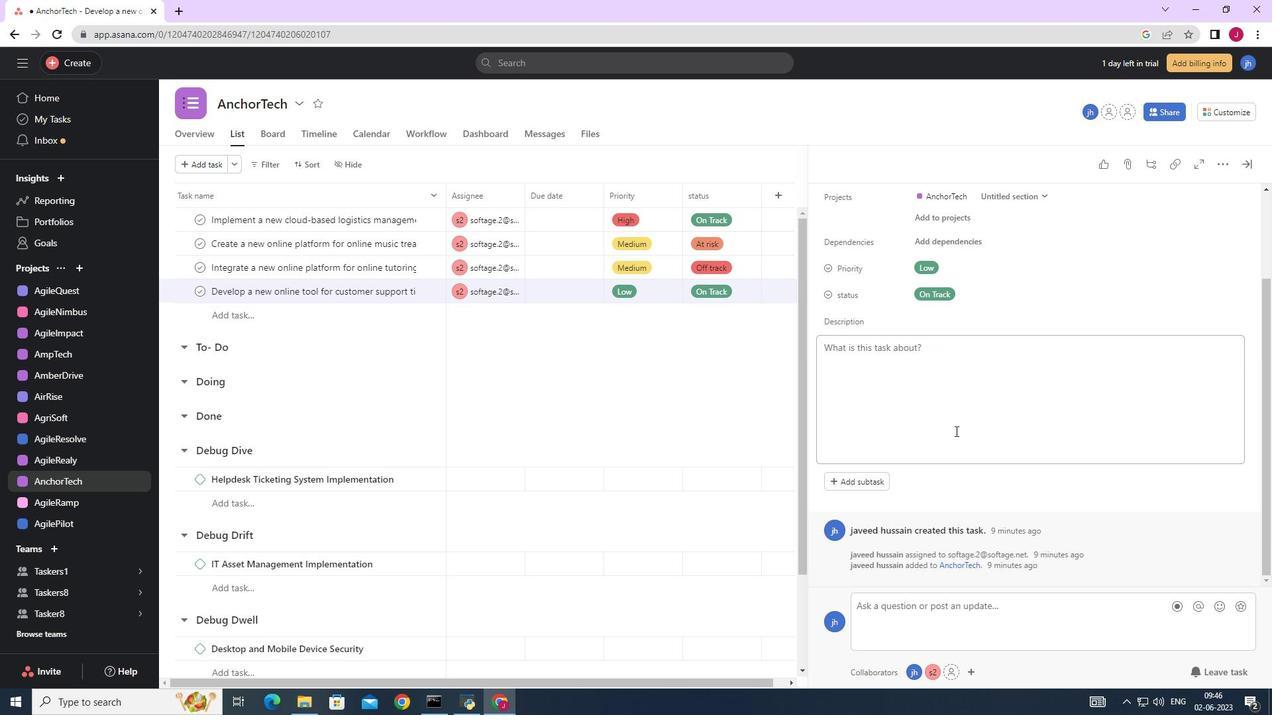 
Action: Mouse scrolled (955, 430) with delta (0, 0)
Screenshot: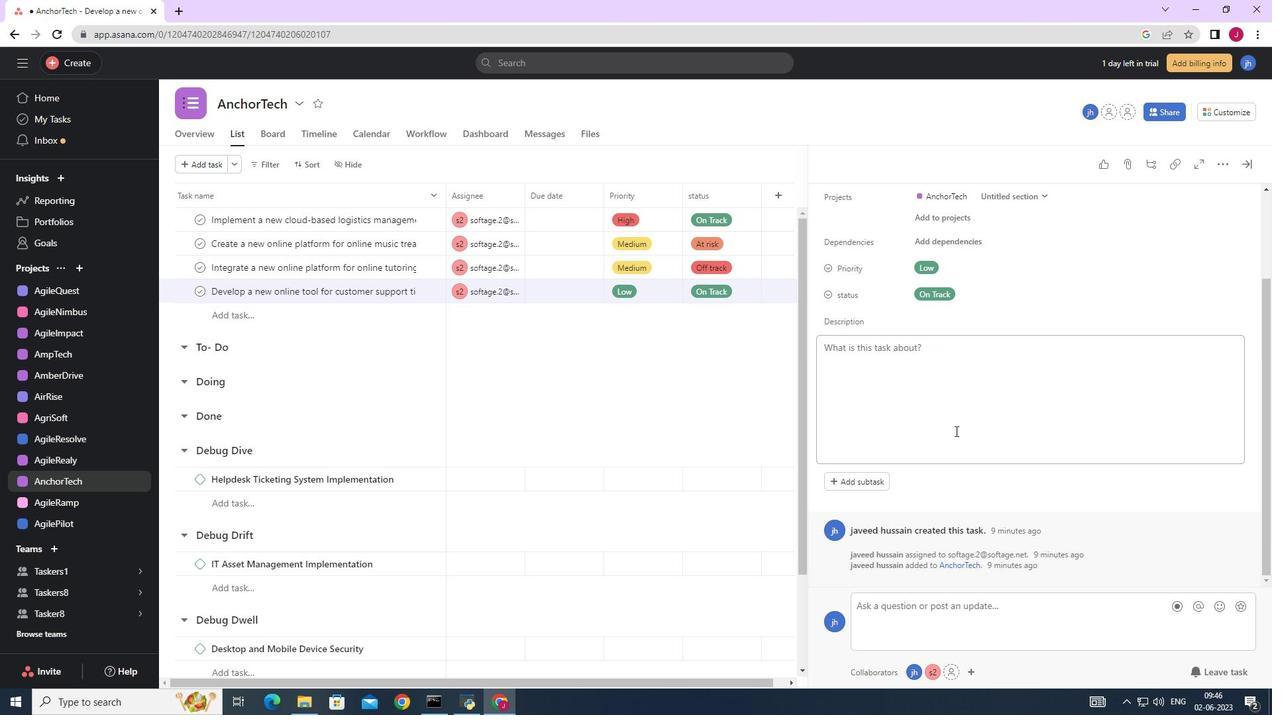 
Action: Mouse scrolled (955, 430) with delta (0, 0)
Screenshot: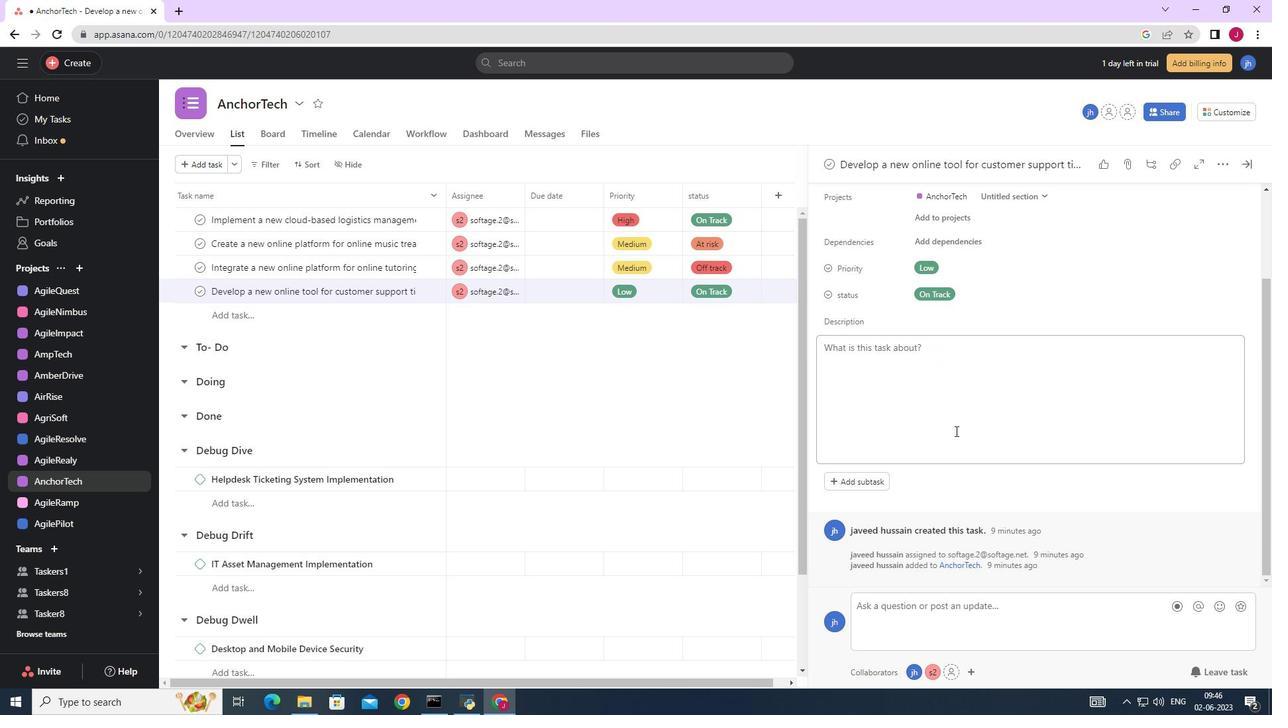 
Action: Mouse scrolled (955, 430) with delta (0, 0)
Screenshot: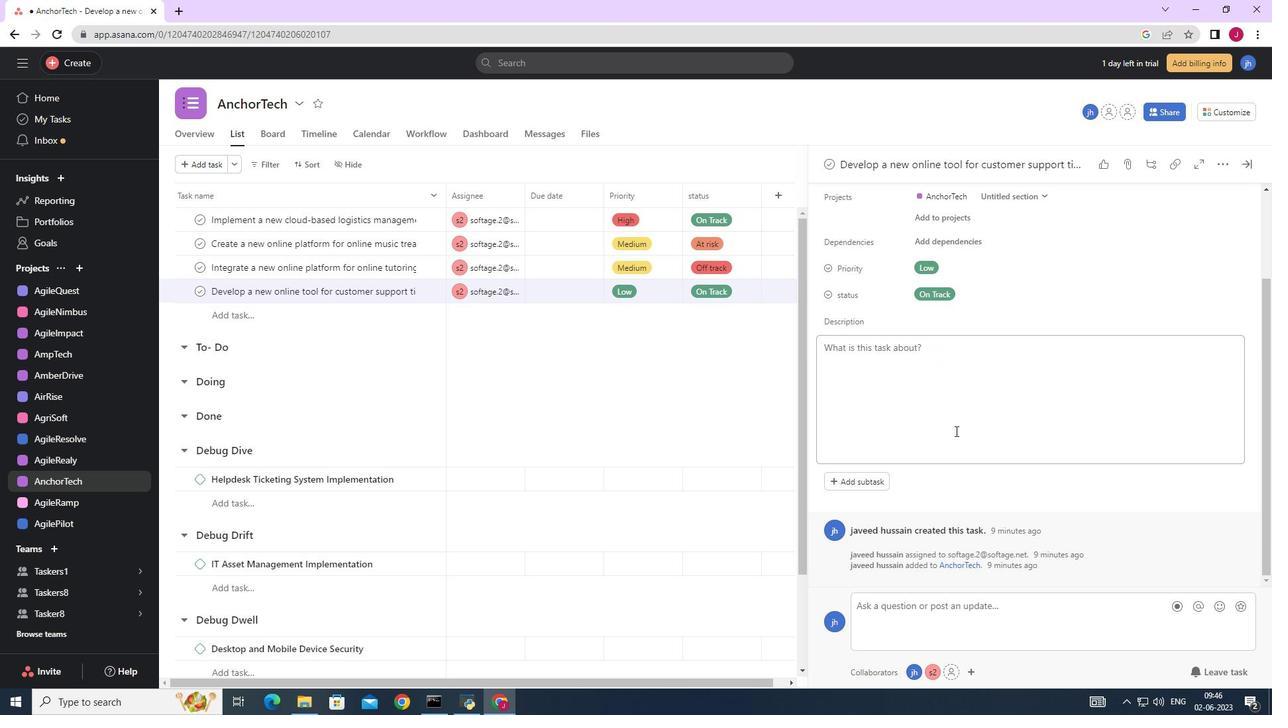 
Action: Mouse moved to (868, 479)
Screenshot: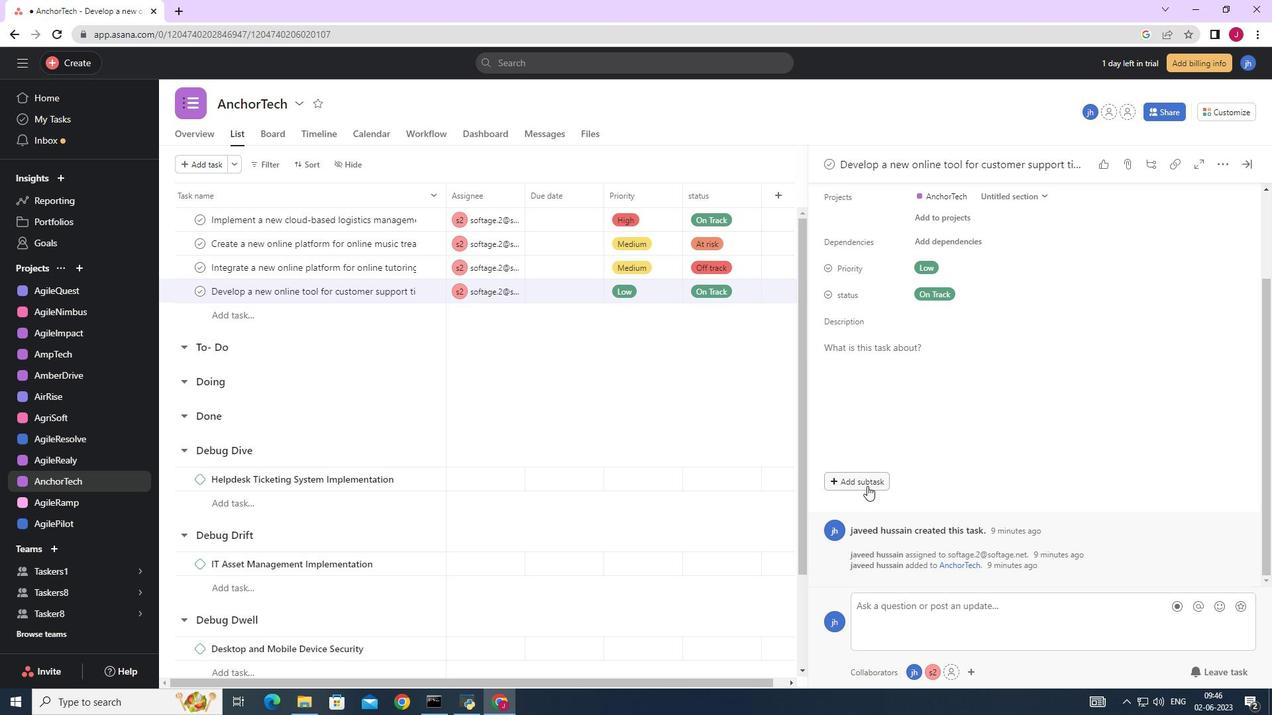 
Action: Mouse pressed left at (868, 479)
Screenshot: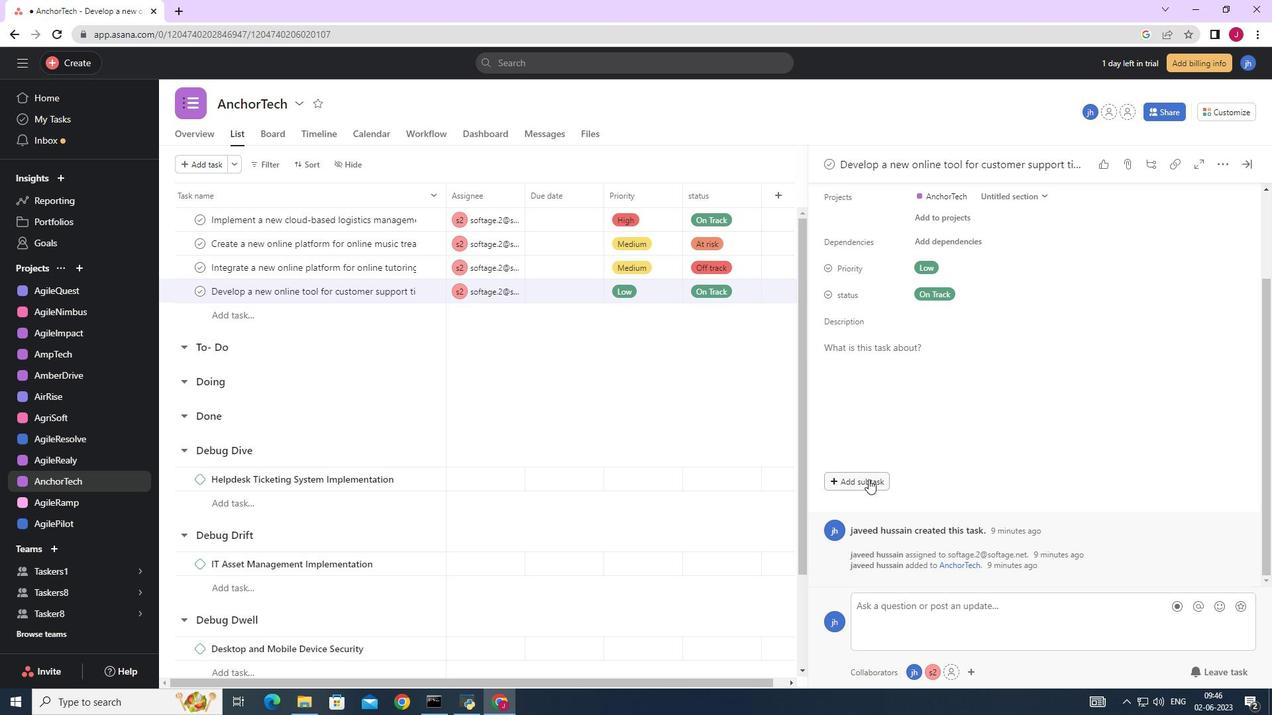 
Action: Key pressed <Key.caps_lock>G<Key.caps_lock>ather<Key.space>and<Key.space><Key.caps_lock>A<Key.caps_lock>nalyse<Key.space><Key.caps_lock>R<Key.caps_lock>equirements<Key.enter><Key.caps_lock><Key.backspace><Key.backspace>S<Key.backspace><Key.caps_lock>s
Screenshot: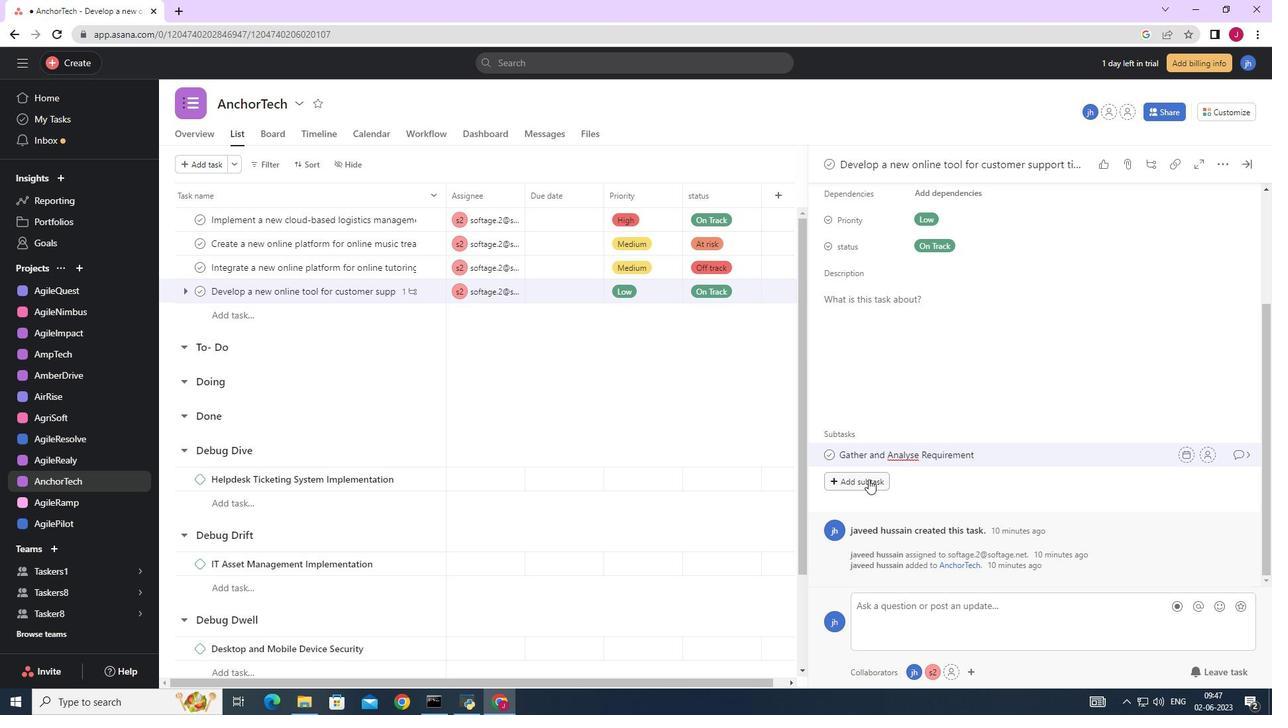 
Action: Mouse moved to (1205, 459)
Screenshot: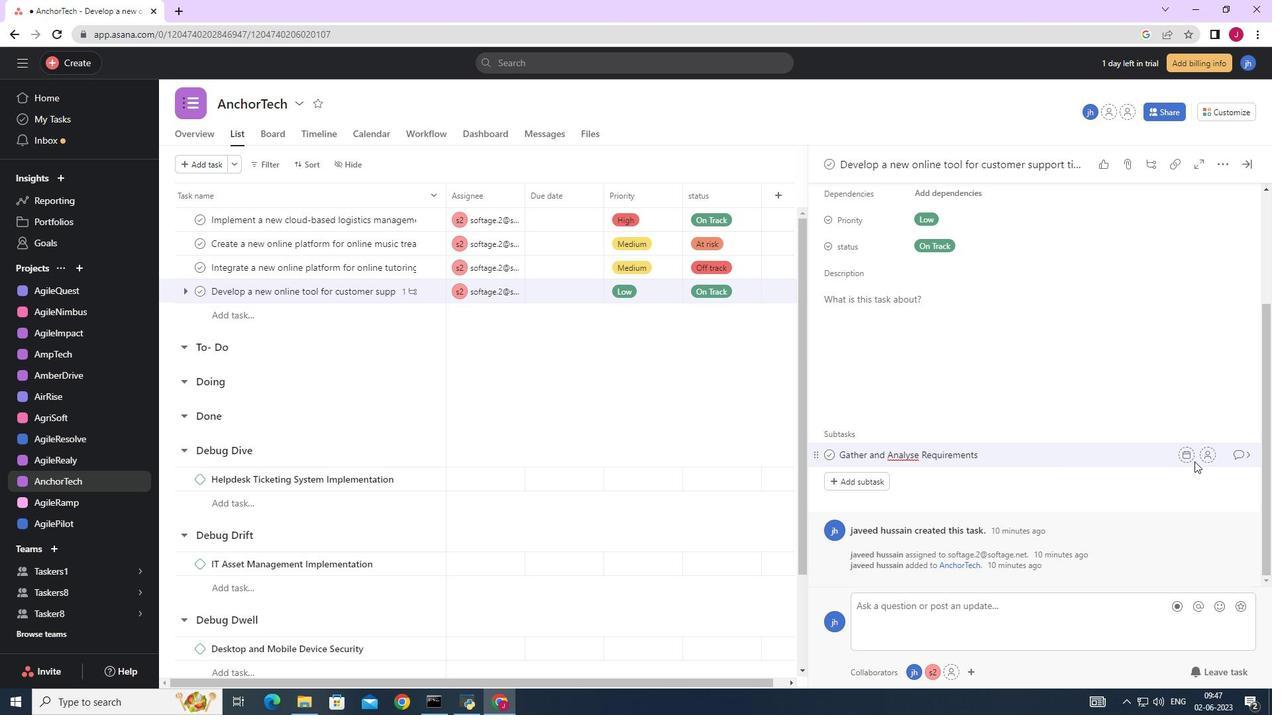 
Action: Mouse pressed left at (1205, 459)
Screenshot: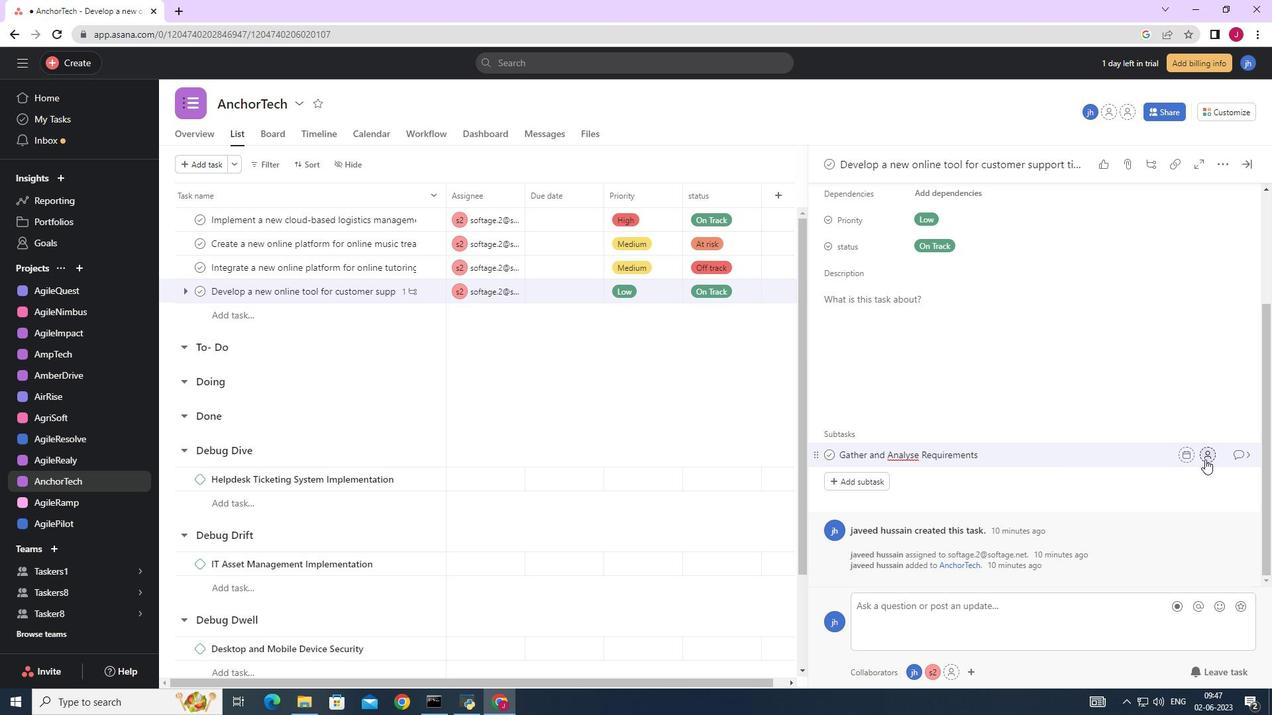 
Action: Mouse moved to (975, 506)
Screenshot: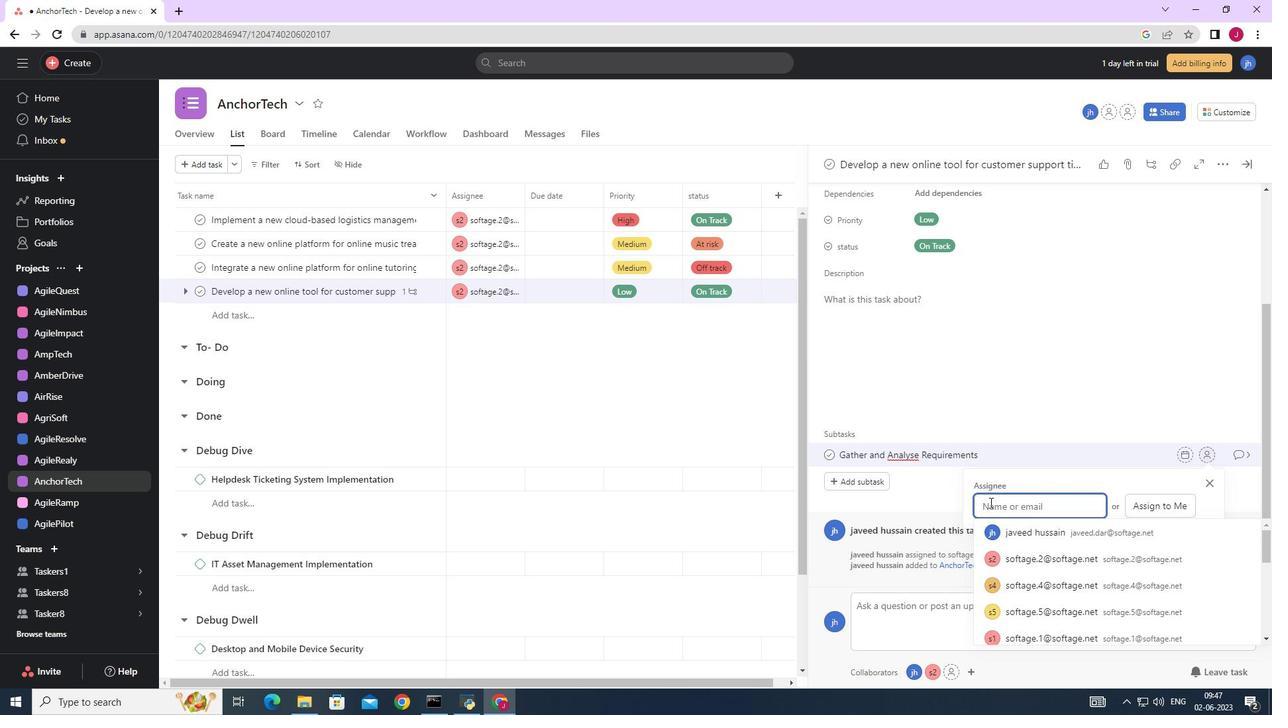 
Action: Key pressed softage.2
Screenshot: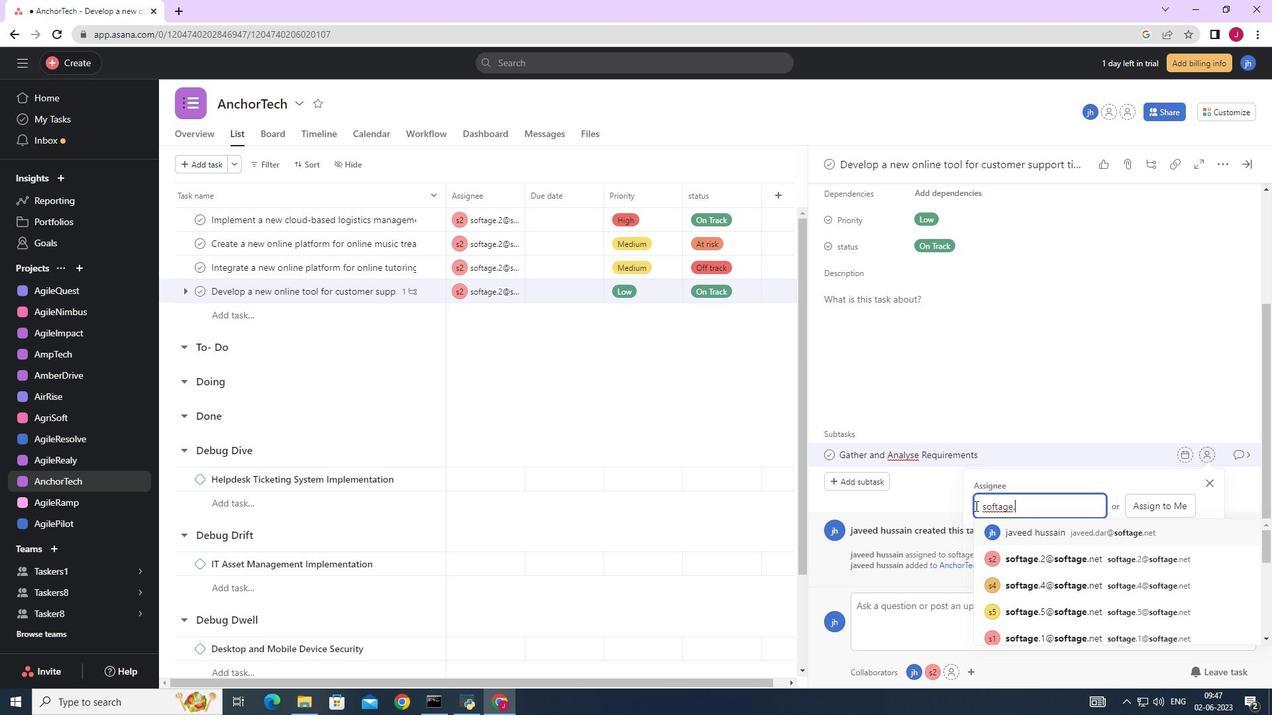 
Action: Mouse moved to (1034, 534)
Screenshot: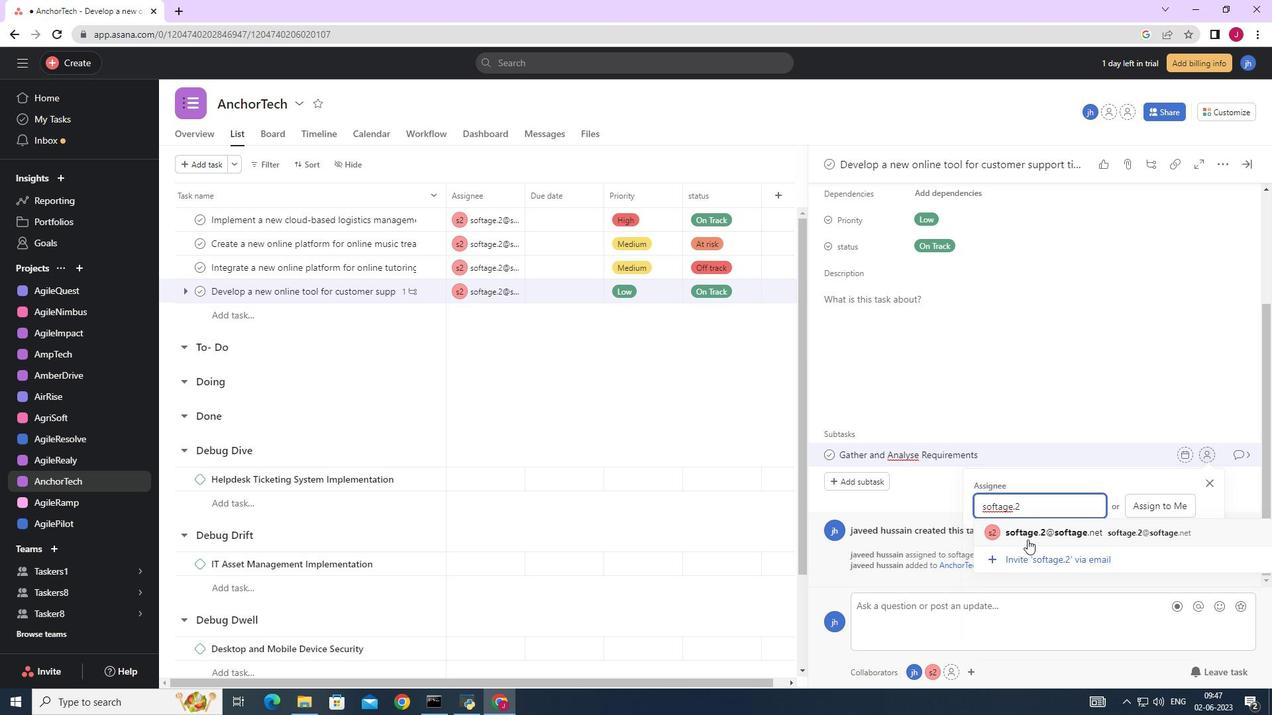 
Action: Mouse pressed left at (1034, 534)
Screenshot: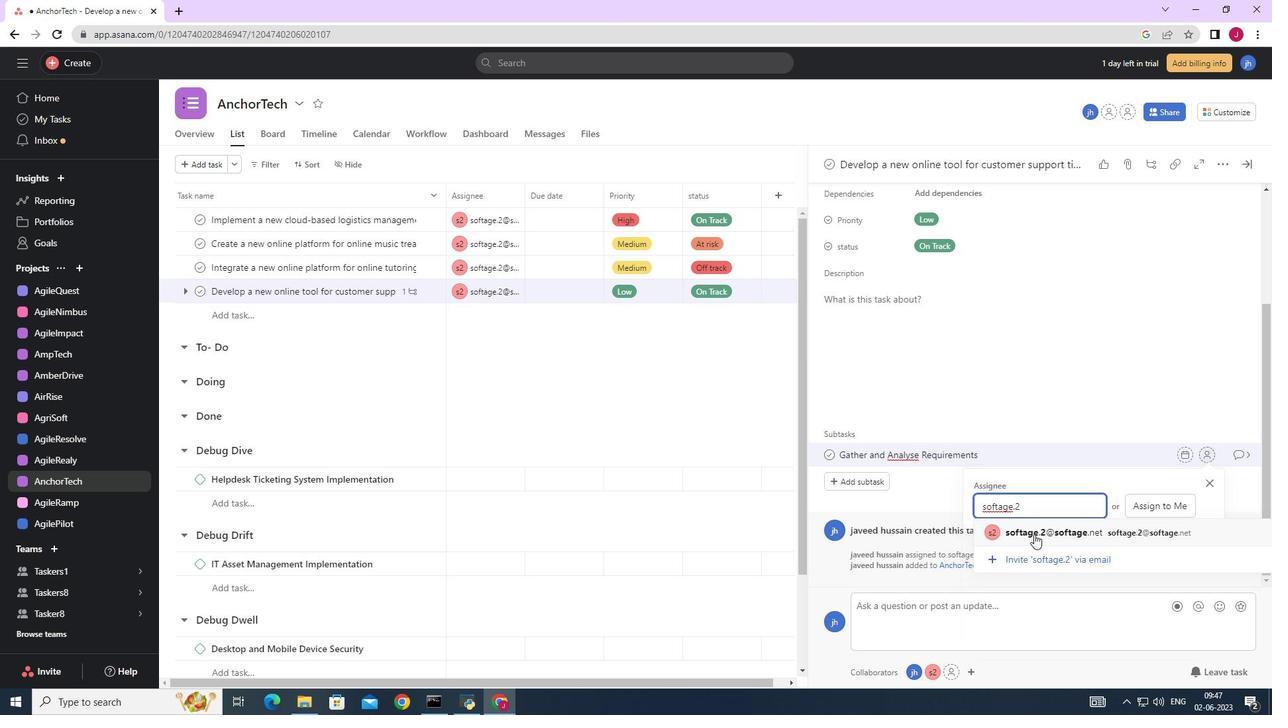
Action: Mouse moved to (1244, 453)
Screenshot: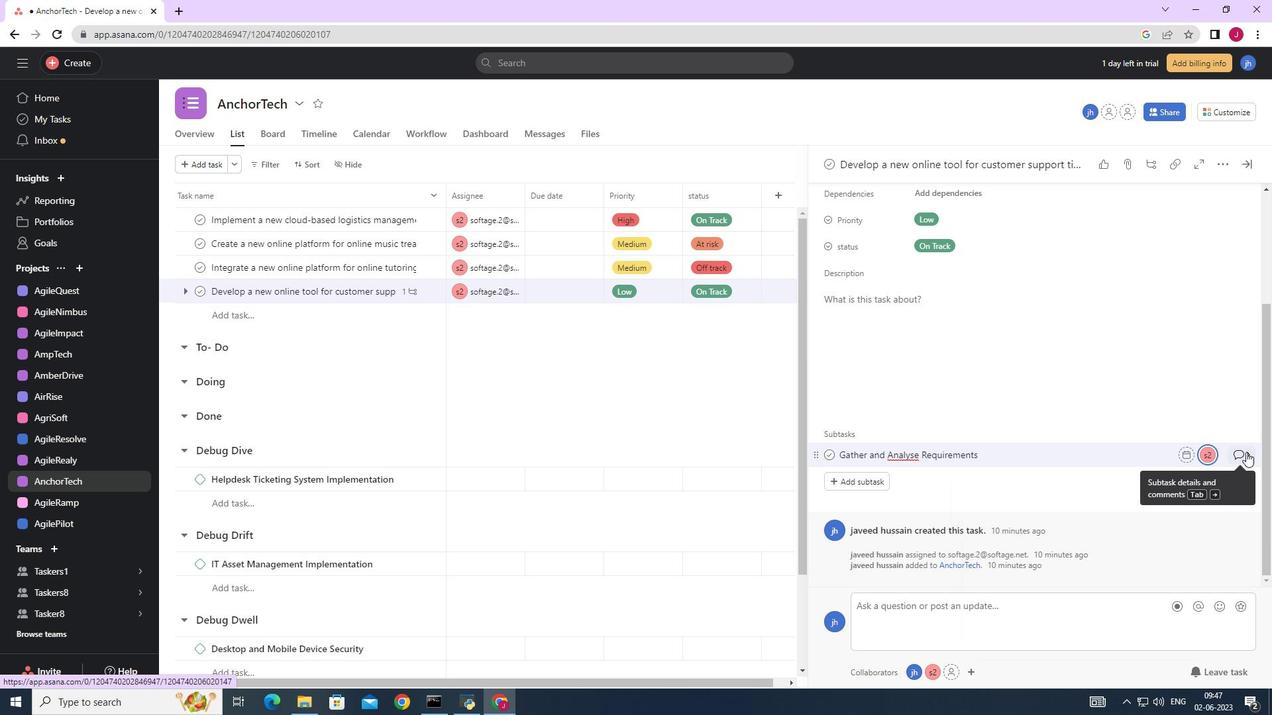 
Action: Mouse pressed left at (1244, 453)
Screenshot: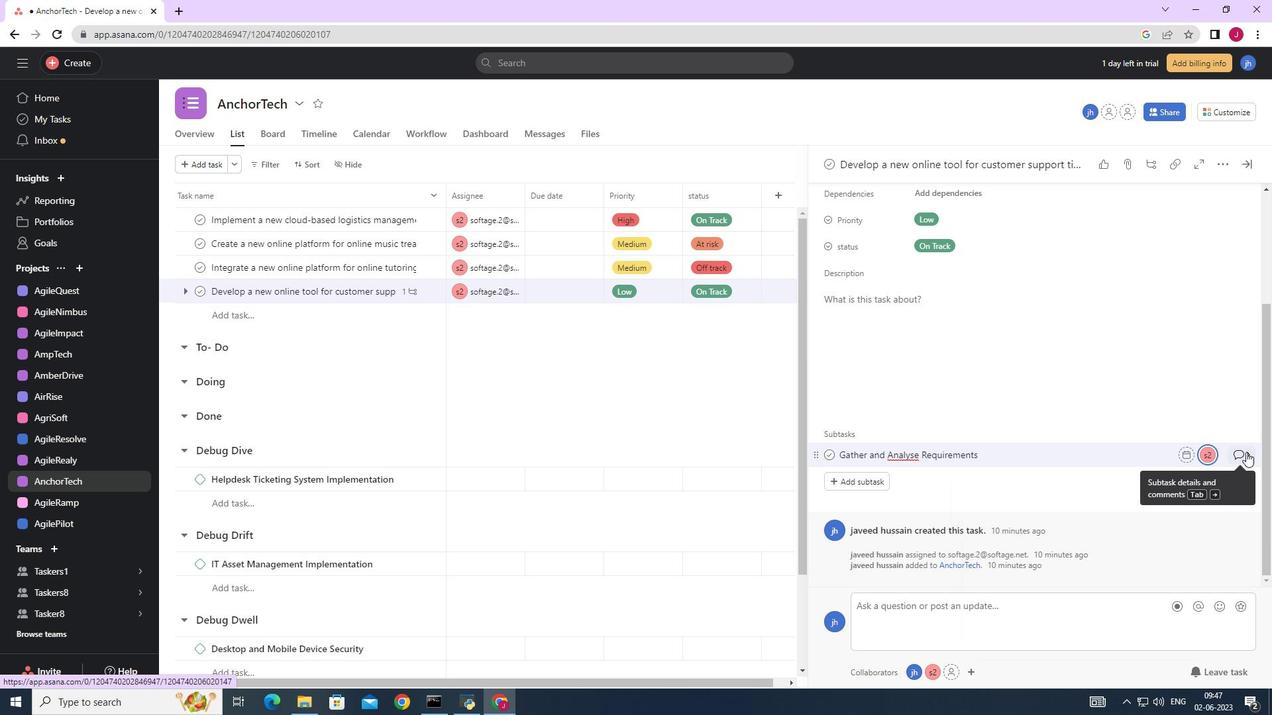 
Action: Mouse moved to (877, 351)
Screenshot: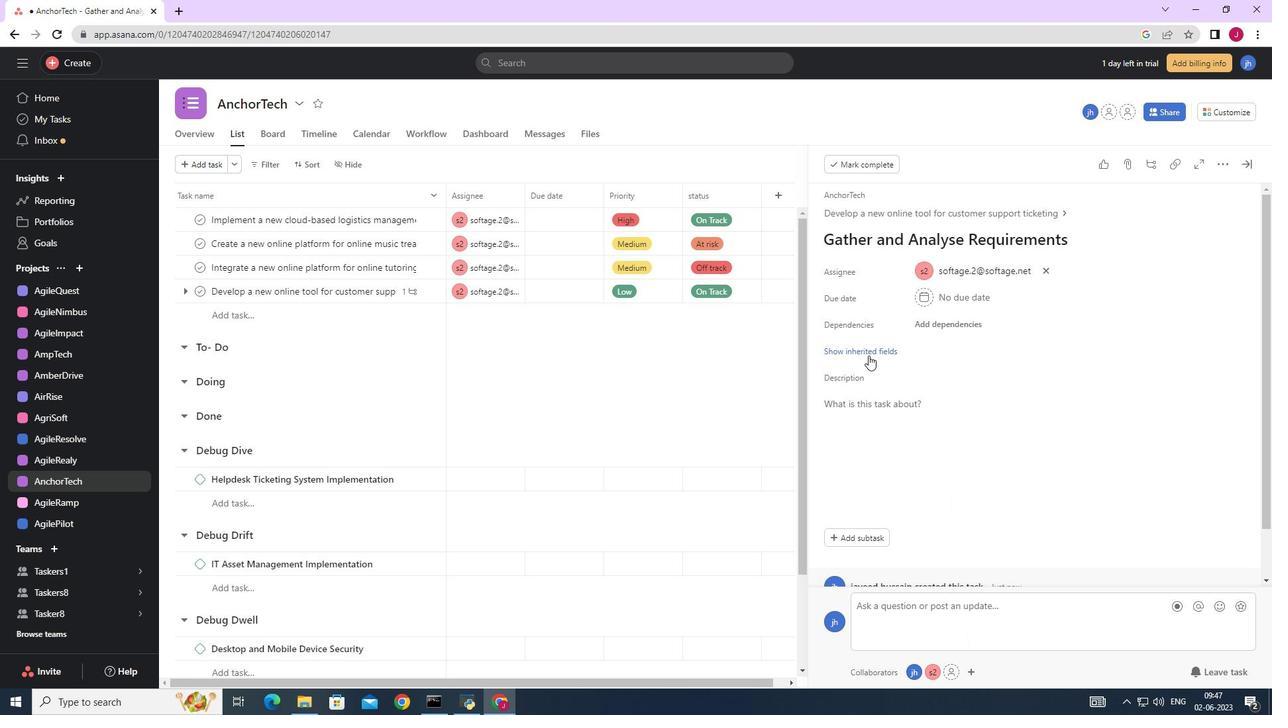 
Action: Mouse pressed left at (877, 351)
Screenshot: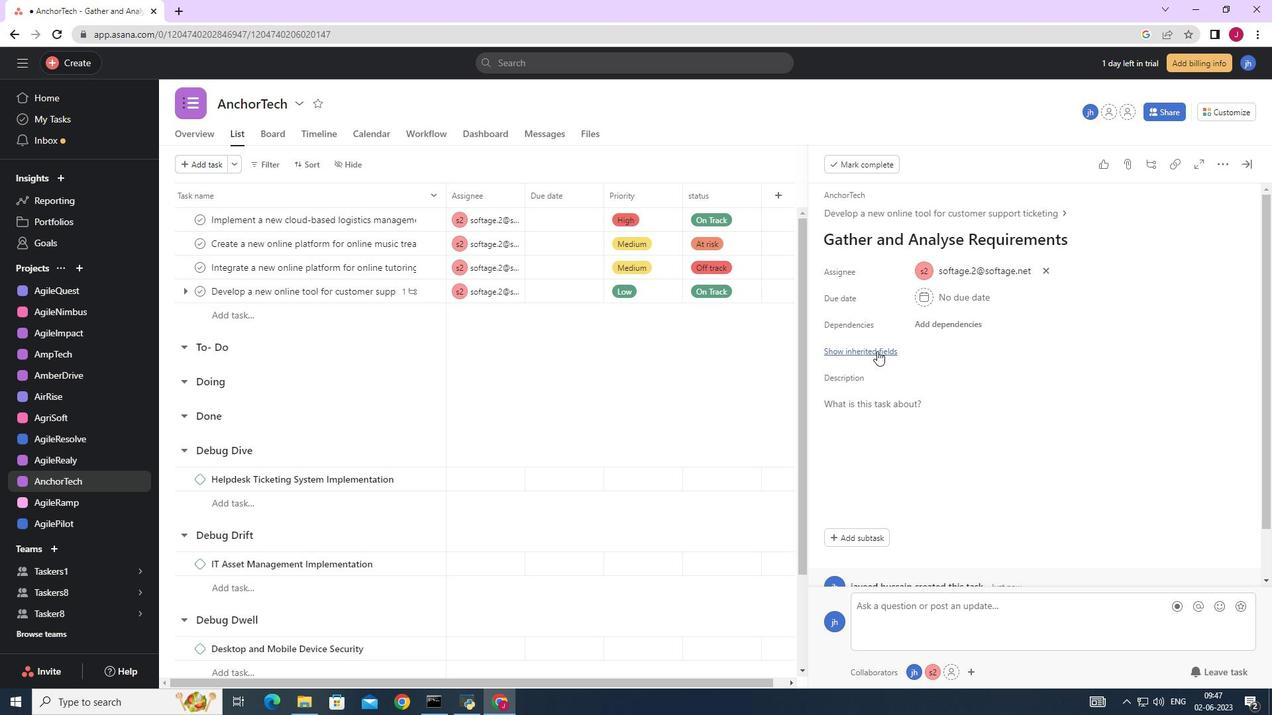 
Action: Mouse moved to (927, 377)
Screenshot: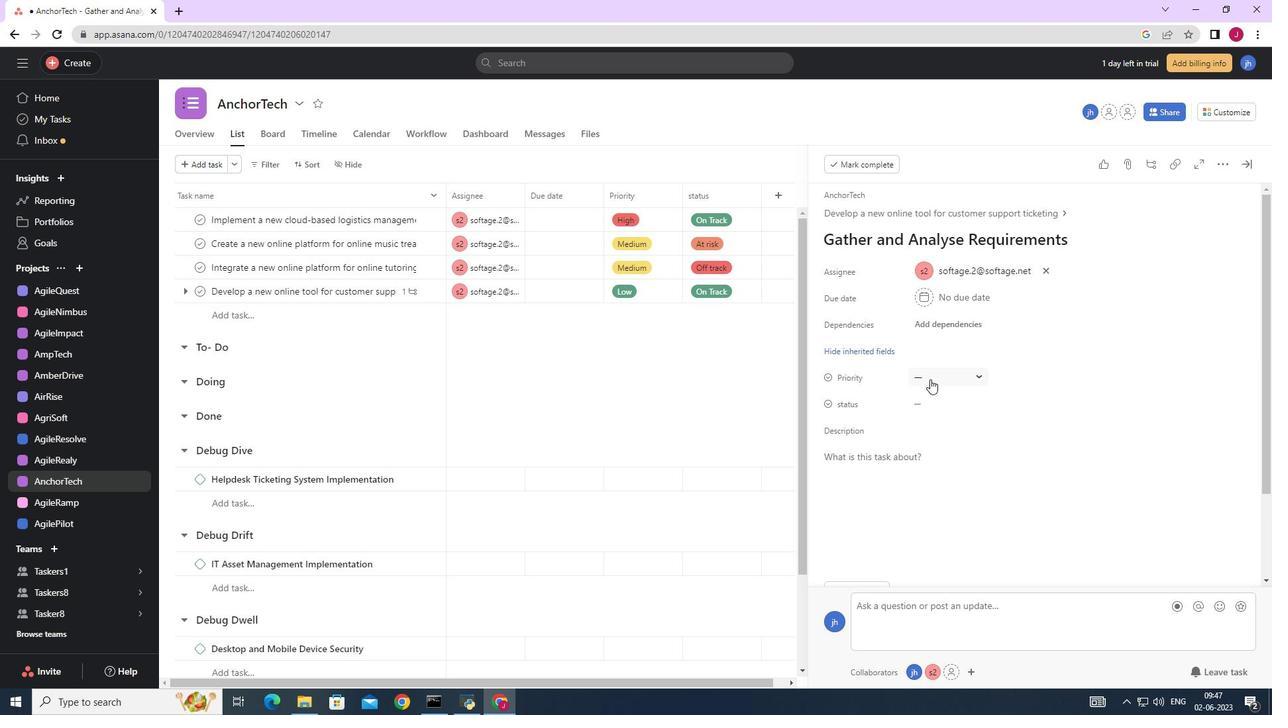 
Action: Mouse pressed left at (927, 377)
Screenshot: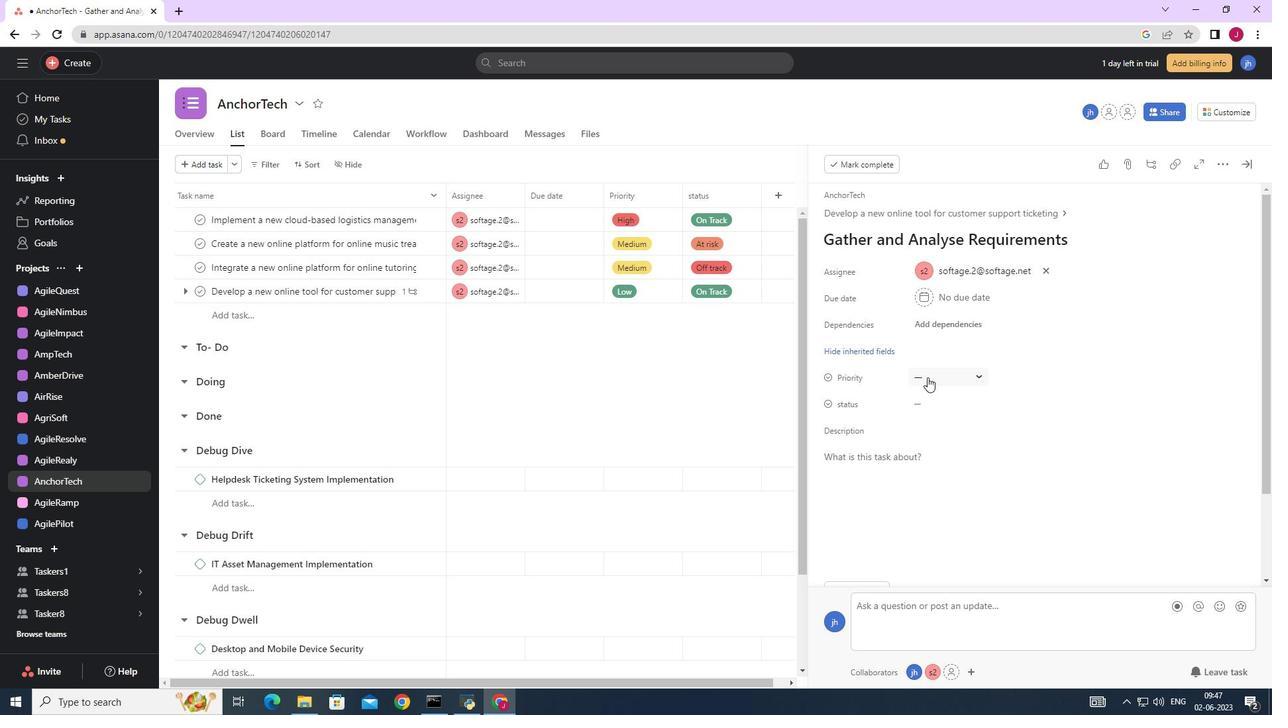 
Action: Mouse moved to (944, 475)
Screenshot: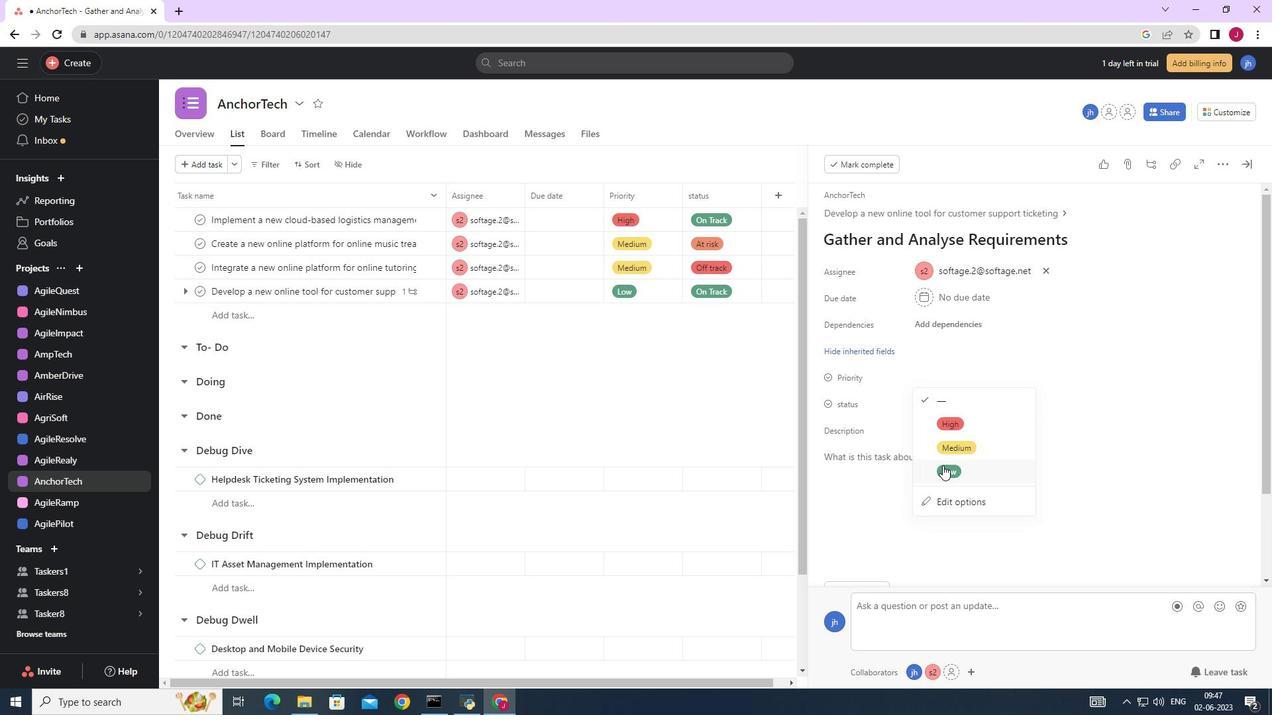 
Action: Mouse pressed left at (944, 475)
Screenshot: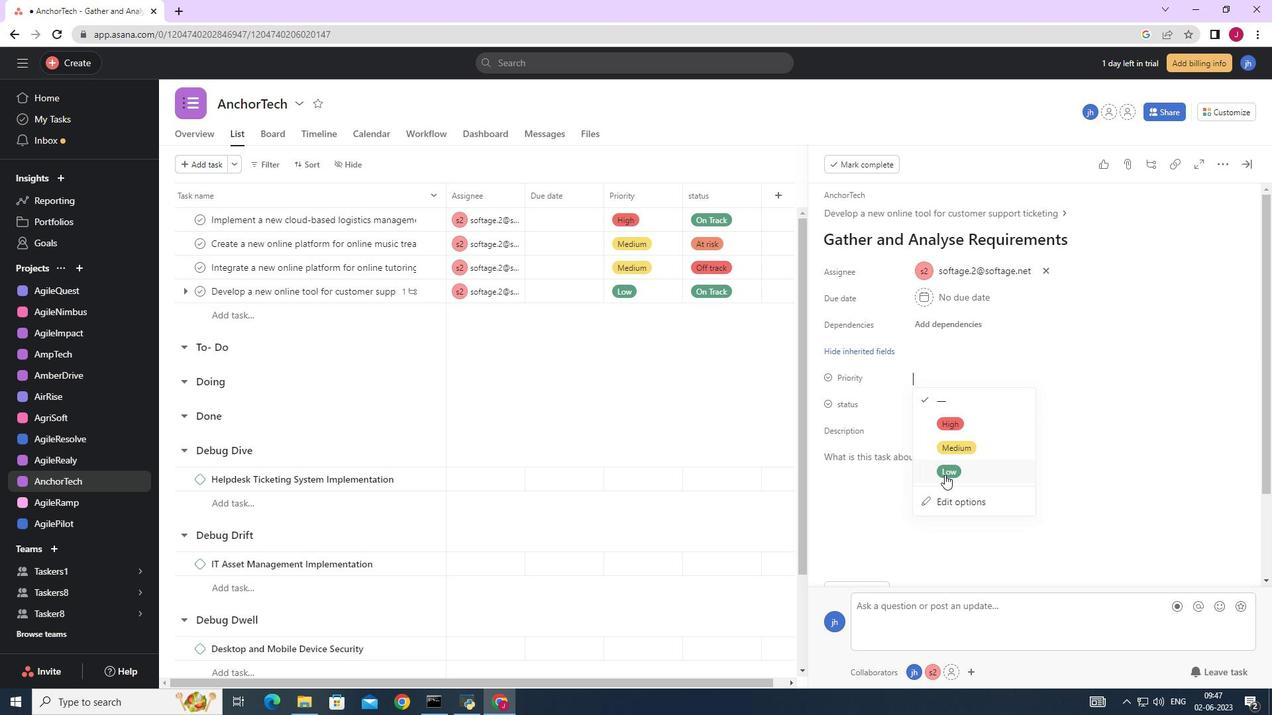 
Action: Mouse moved to (924, 405)
Screenshot: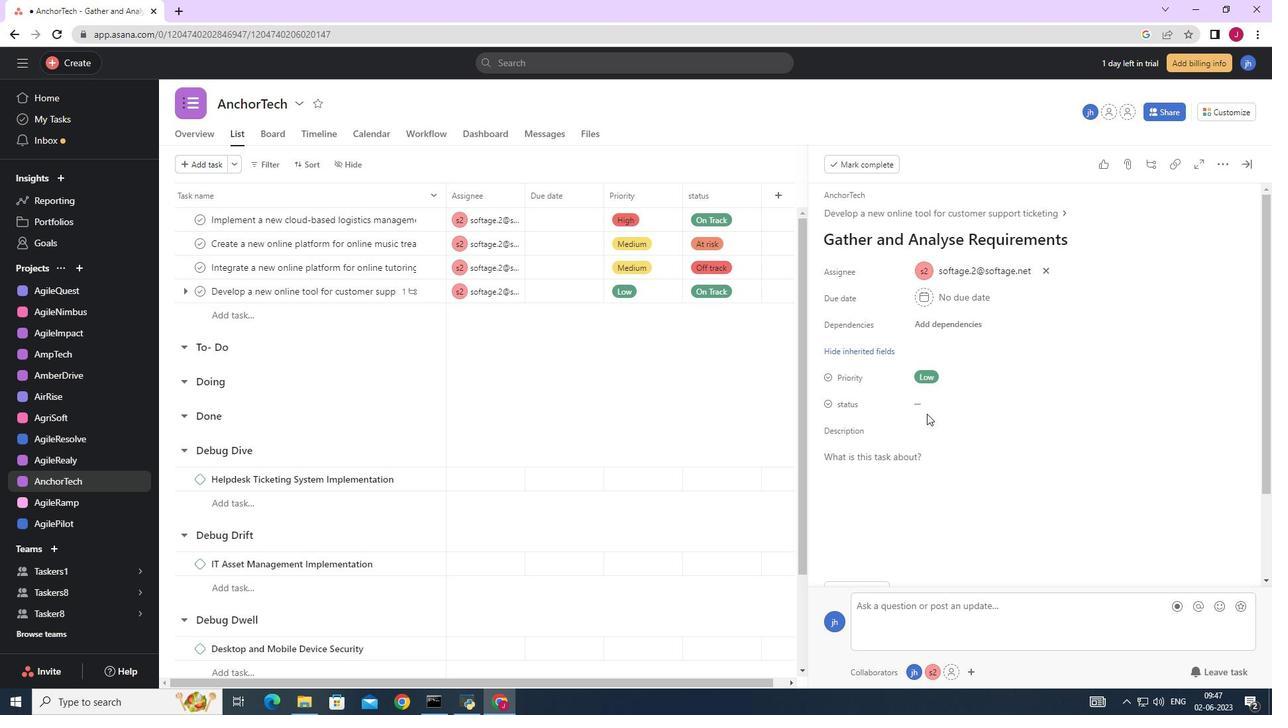 
Action: Mouse pressed left at (924, 405)
Screenshot: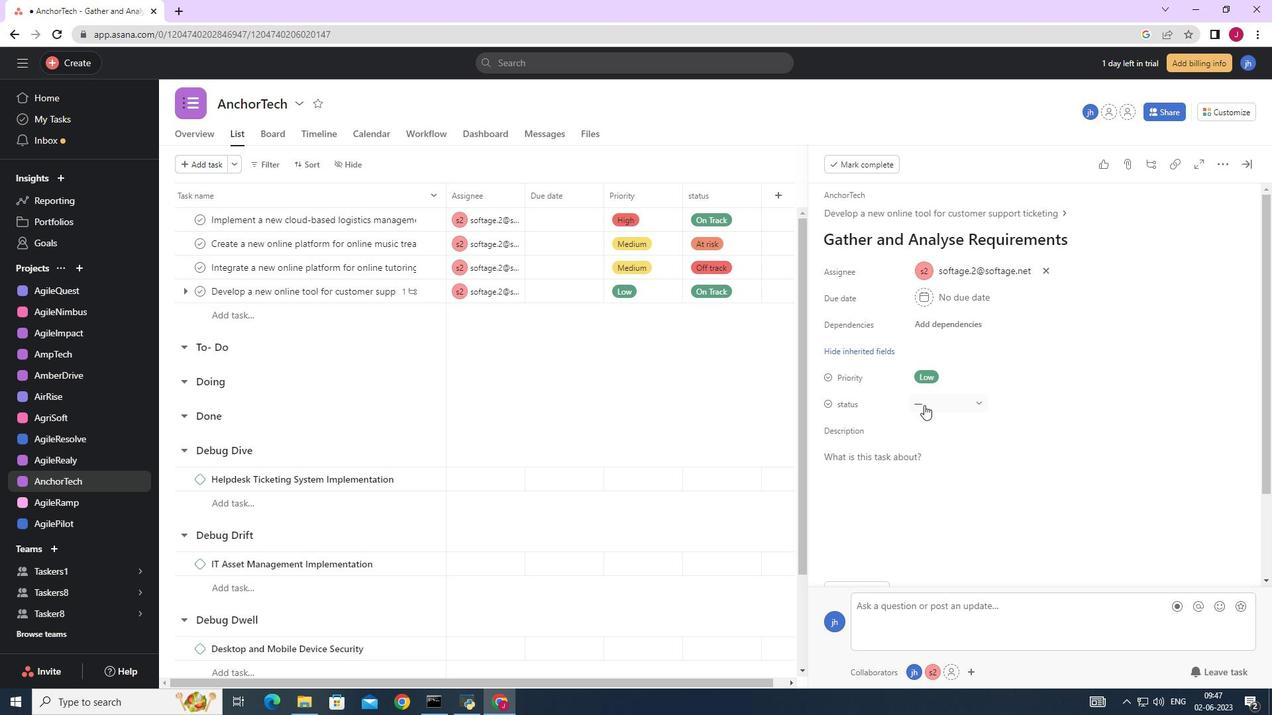 
Action: Mouse moved to (959, 444)
Screenshot: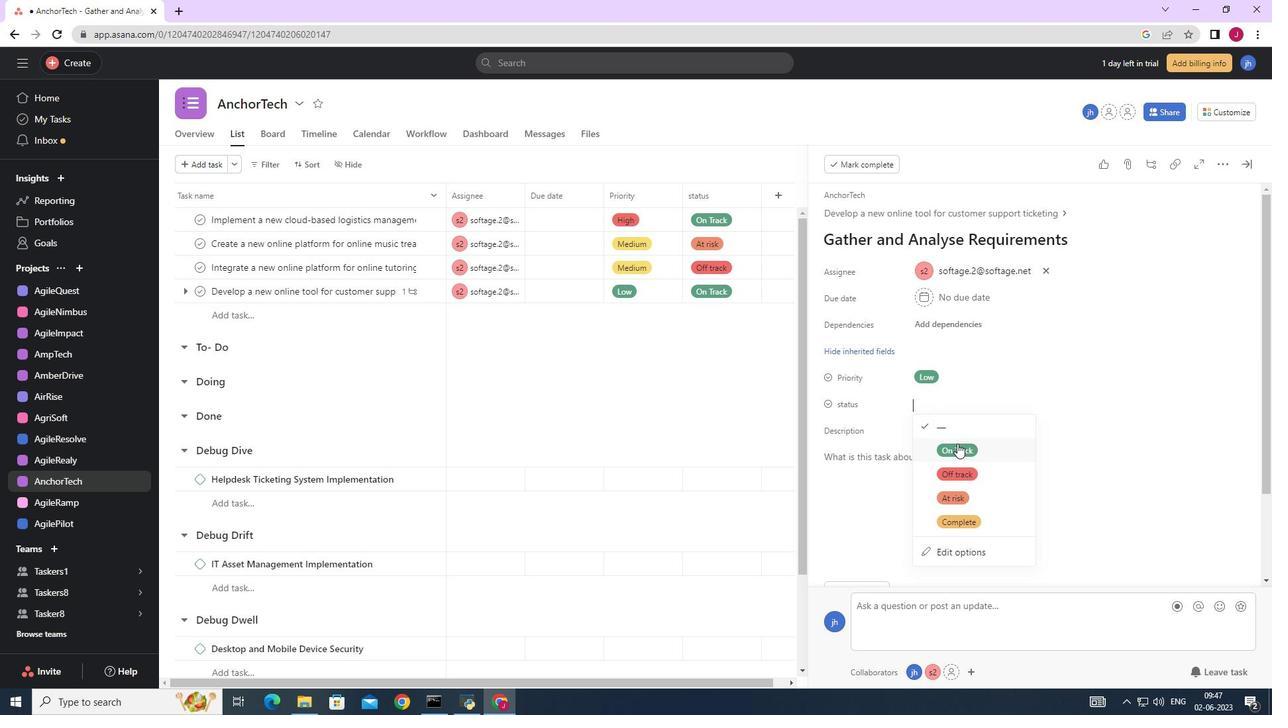 
Action: Mouse pressed left at (959, 444)
Screenshot: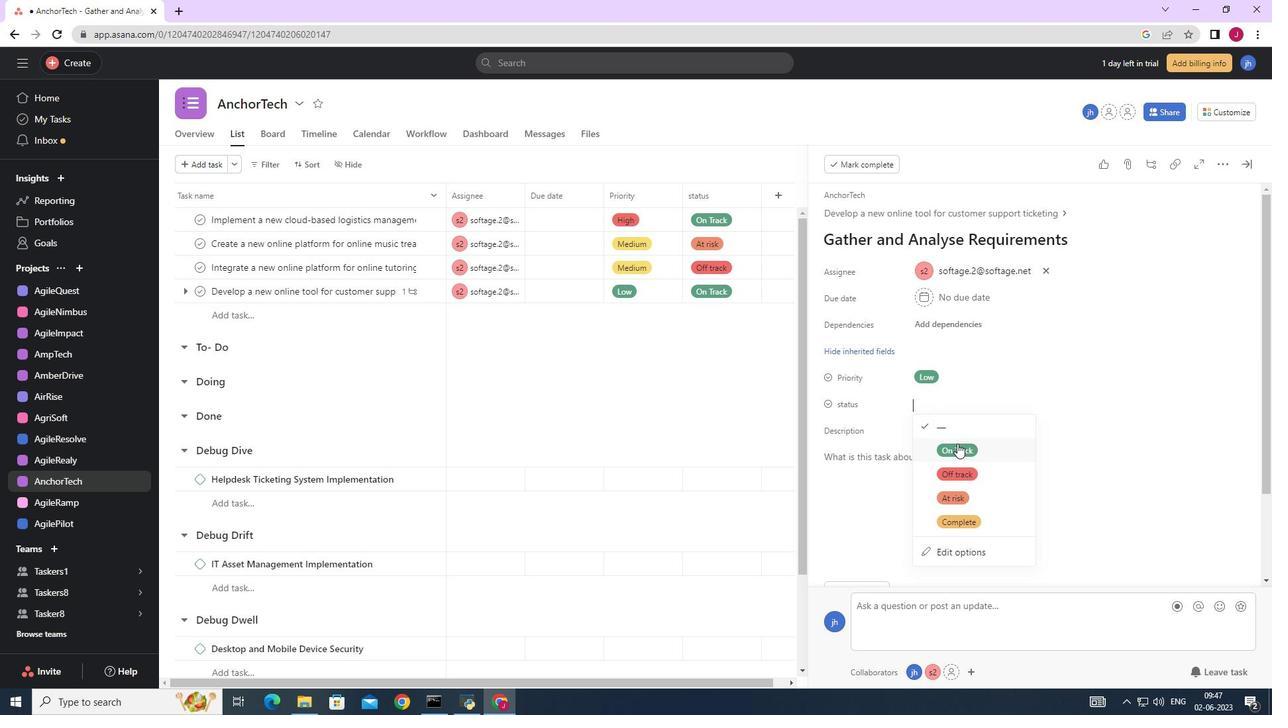 
Action: Mouse moved to (1245, 165)
Screenshot: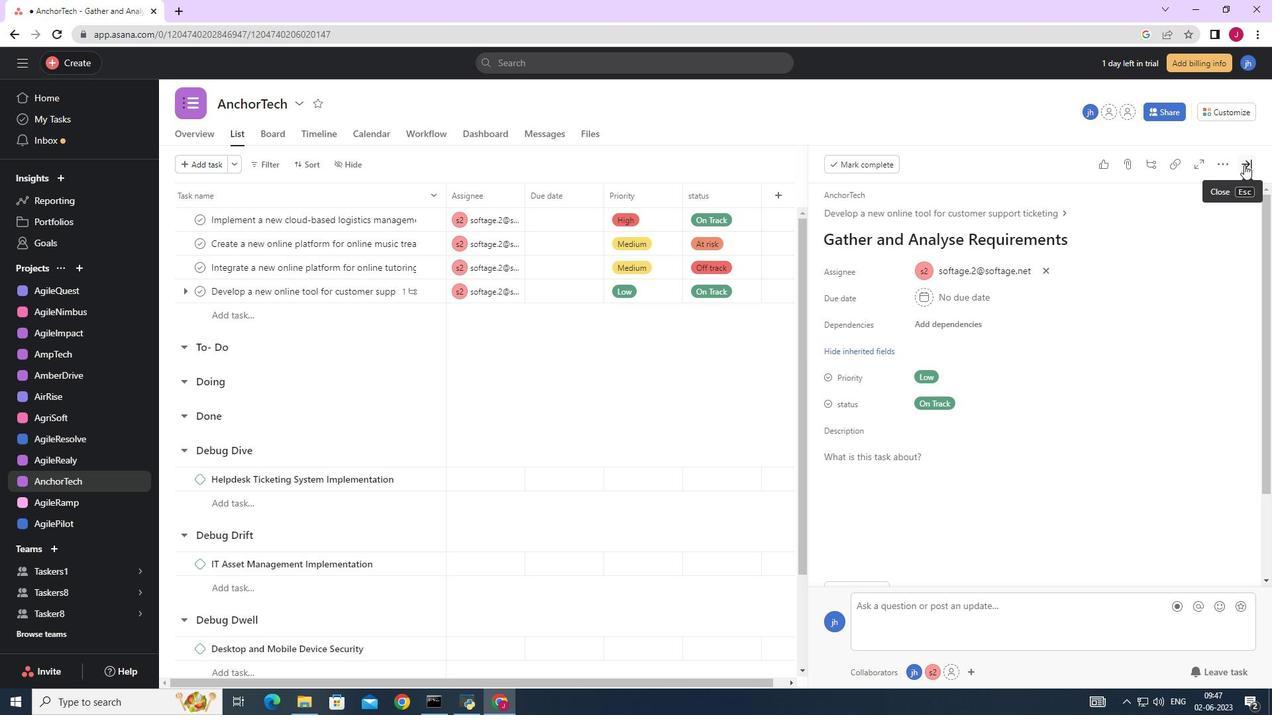 
Action: Mouse pressed left at (1245, 165)
Screenshot: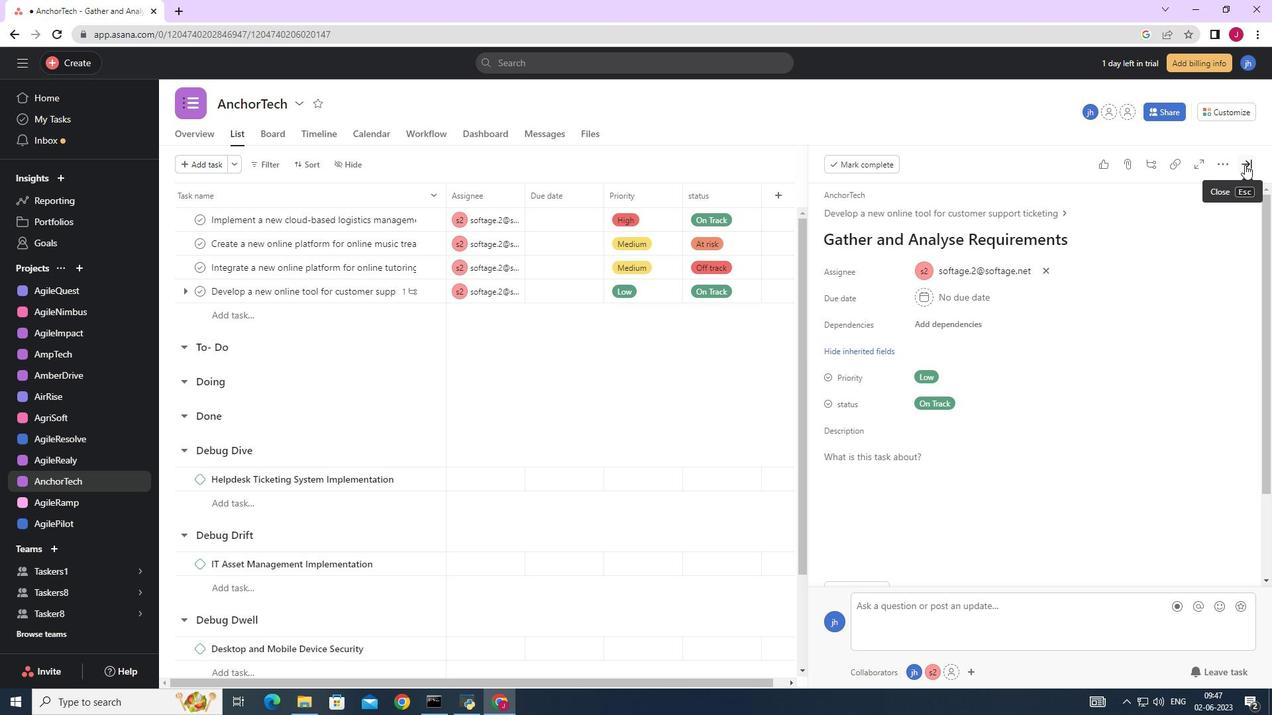 
